 Task:  Click on Golf Select Pick Sheet First name Josephine Last name Rodriguez and  Email softage.1@softage.net Group 1 Xander Schauffele Group 2 Cameron Young Bonus Golfer Xander Schauffele Group 3 Tyrrell Hatton Group 4 Keegan Bradley #1 Golfer For The Week Sam Burns Tie-Breaker Score 0 Submit pick sheet
Action: Mouse moved to (528, 221)
Screenshot: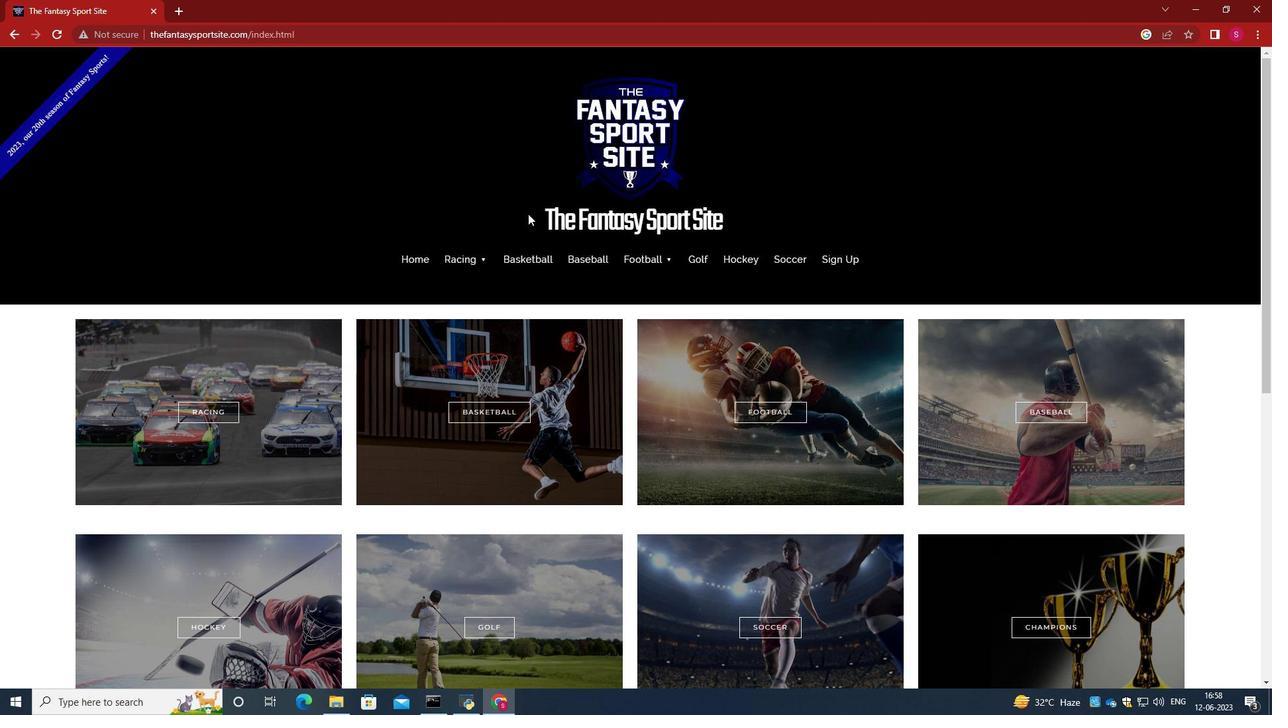
Action: Mouse scrolled (528, 220) with delta (0, 0)
Screenshot: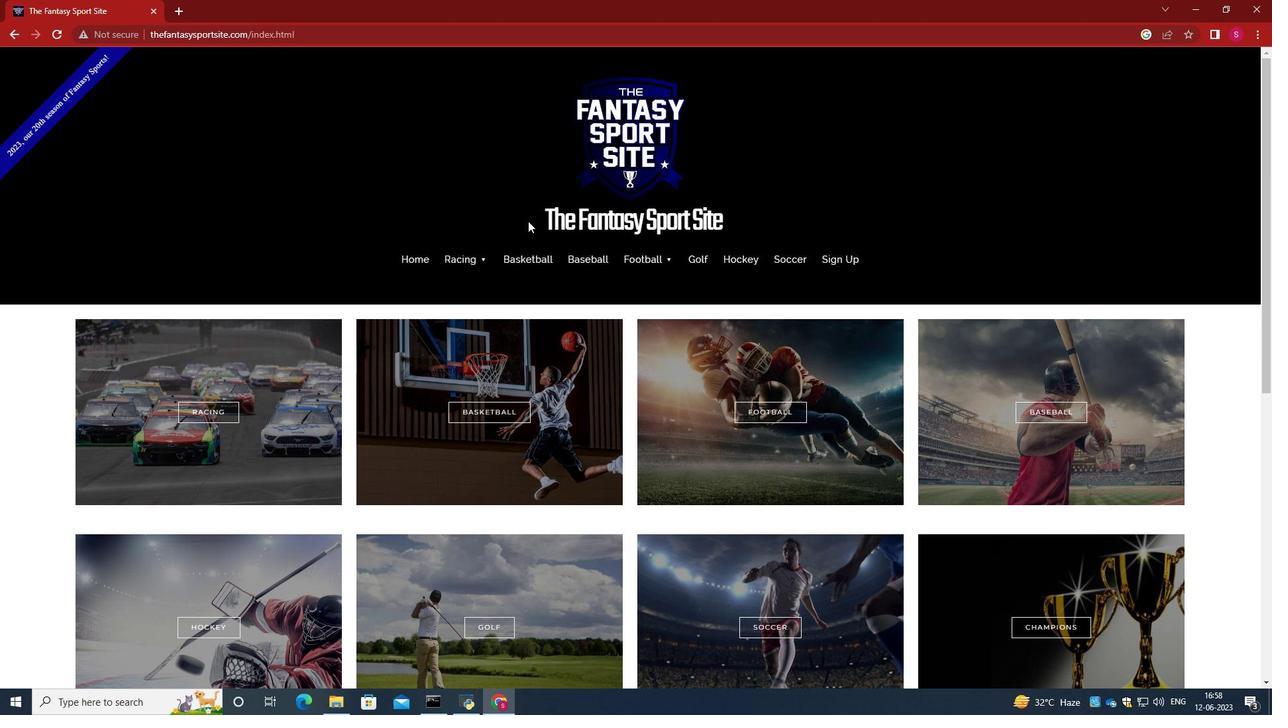 
Action: Mouse scrolled (528, 220) with delta (0, 0)
Screenshot: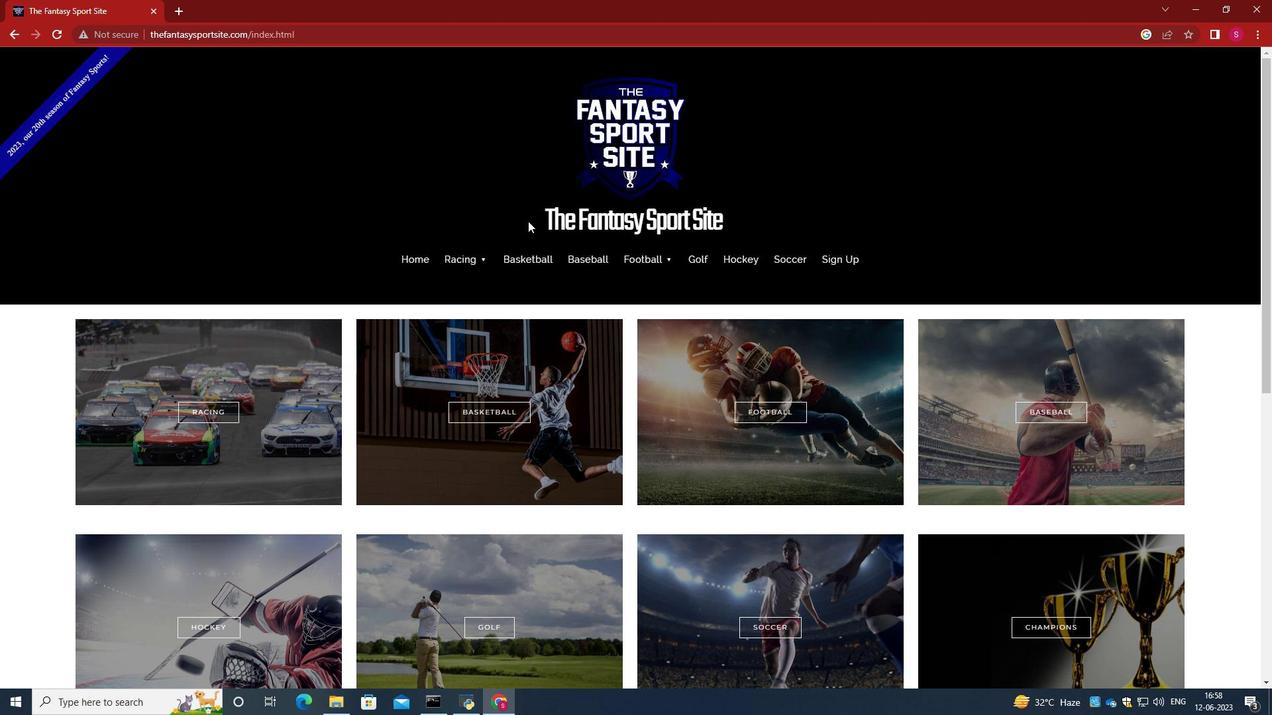 
Action: Mouse moved to (491, 499)
Screenshot: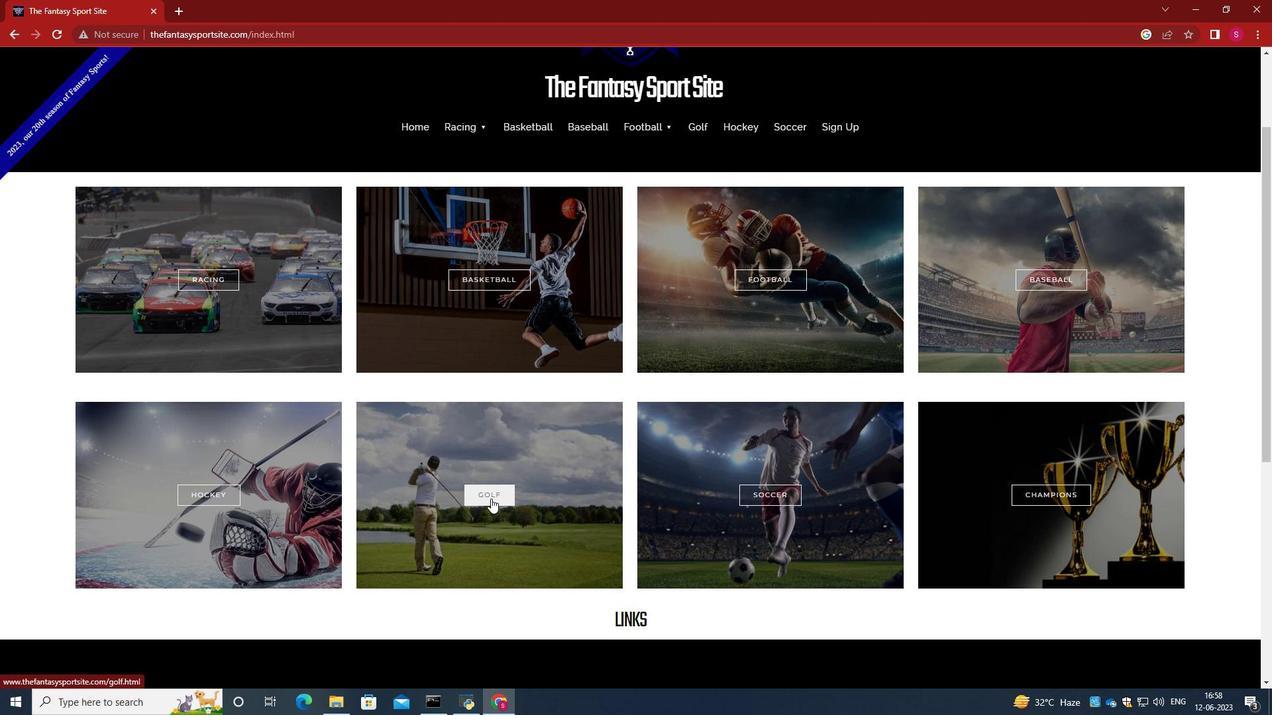 
Action: Mouse pressed left at (491, 499)
Screenshot: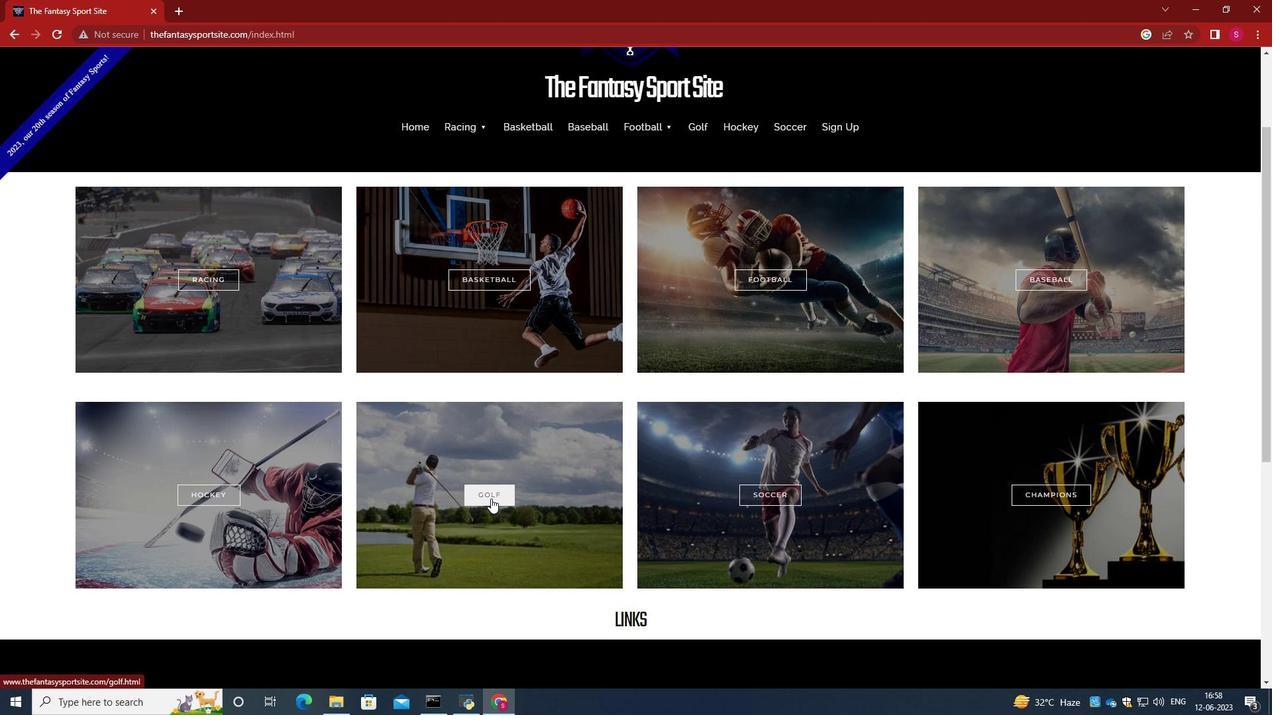 
Action: Mouse moved to (542, 430)
Screenshot: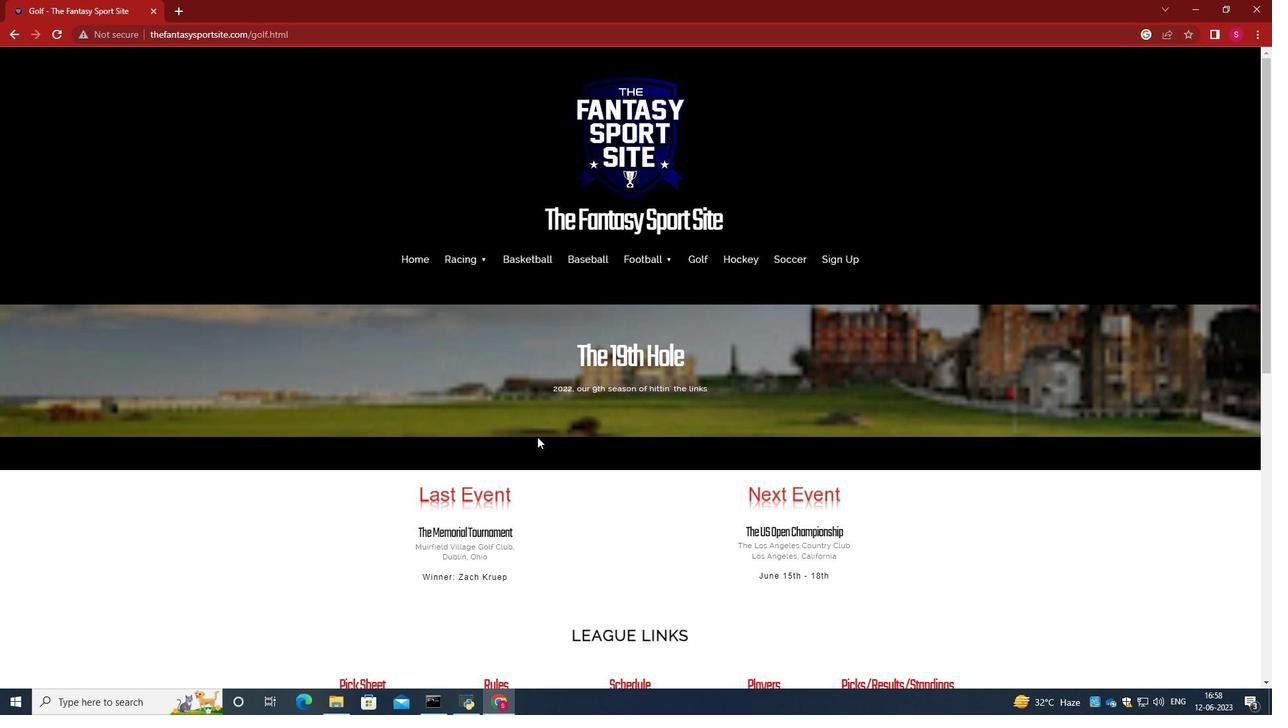 
Action: Mouse scrolled (542, 429) with delta (0, 0)
Screenshot: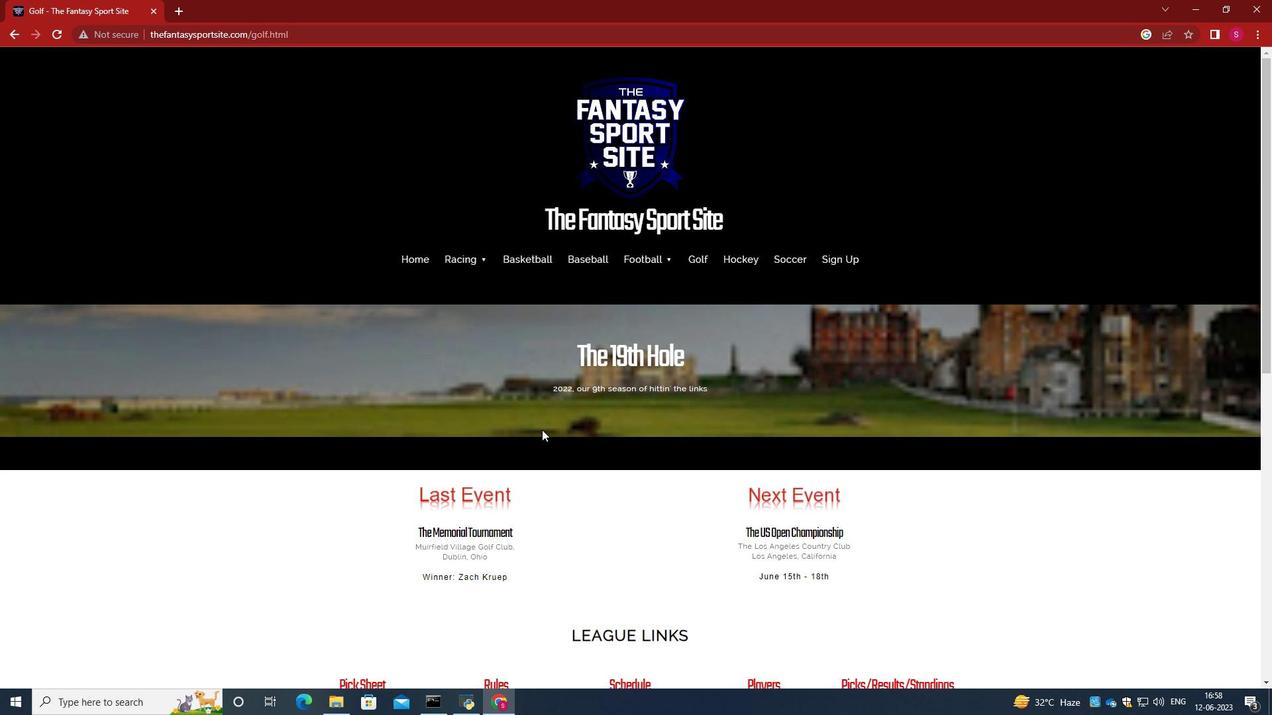 
Action: Mouse scrolled (542, 429) with delta (0, 0)
Screenshot: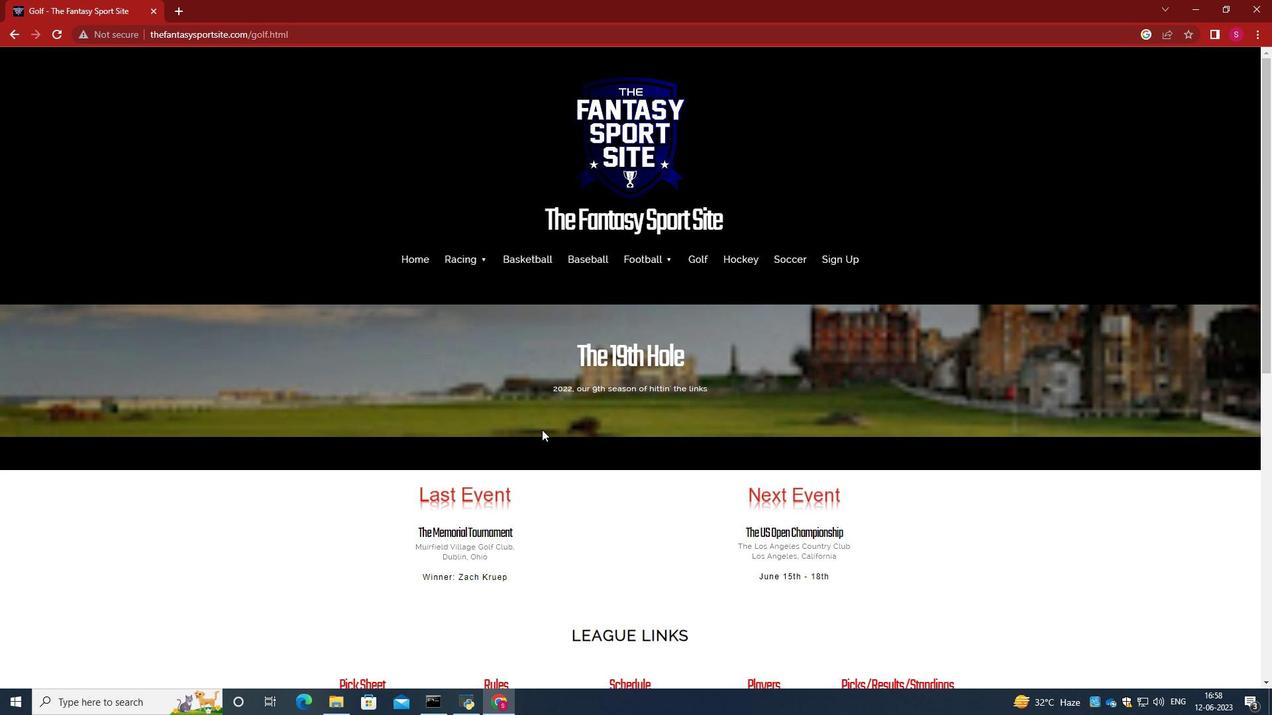 
Action: Mouse scrolled (542, 429) with delta (0, 0)
Screenshot: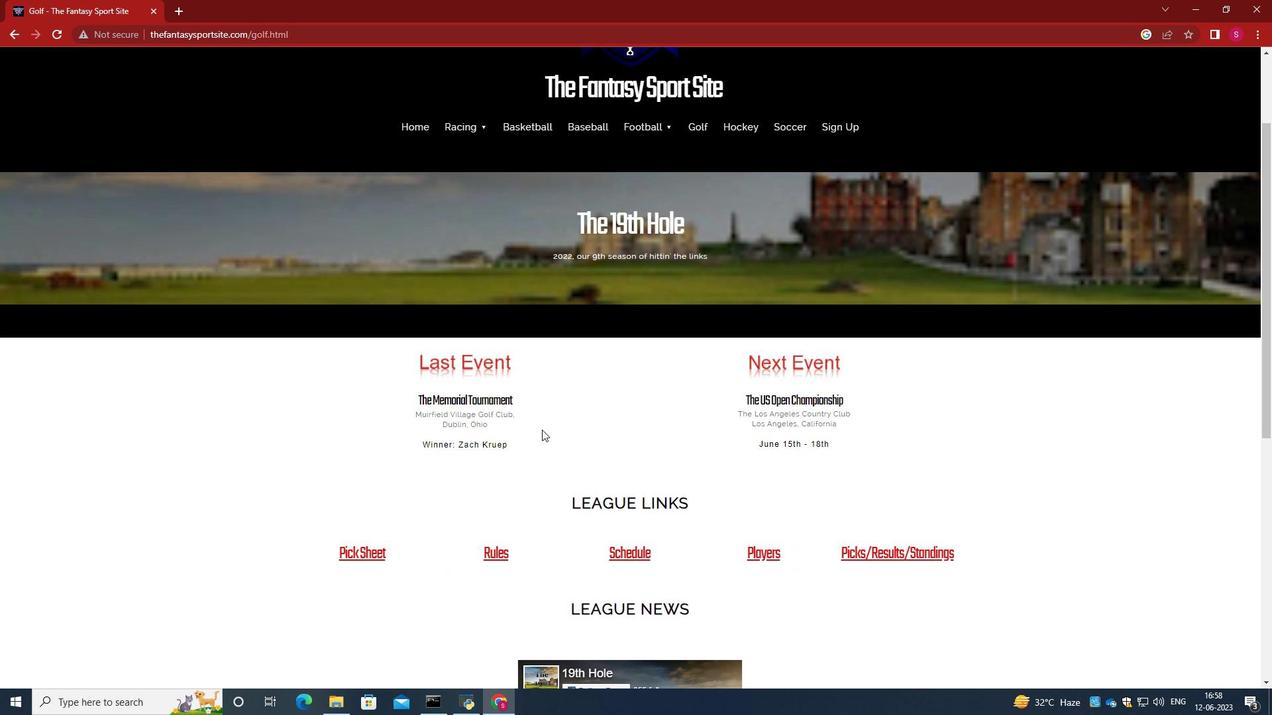 
Action: Mouse scrolled (542, 429) with delta (0, 0)
Screenshot: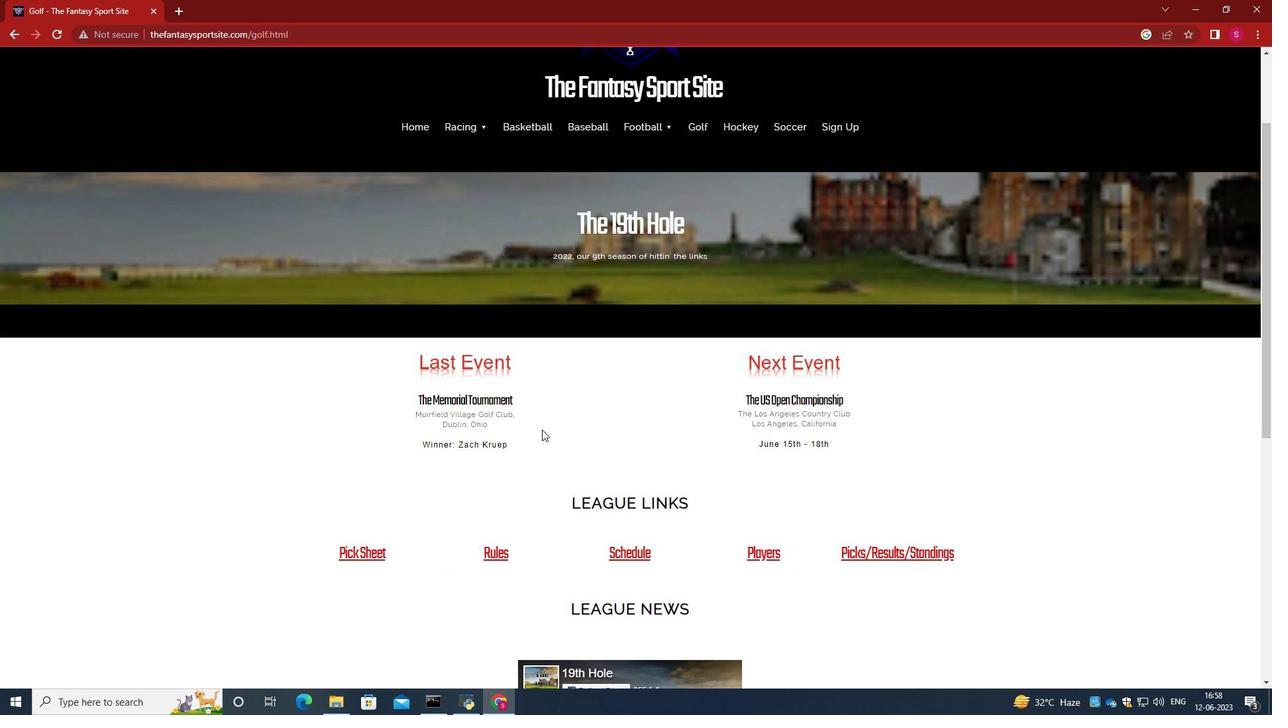 
Action: Mouse moved to (375, 425)
Screenshot: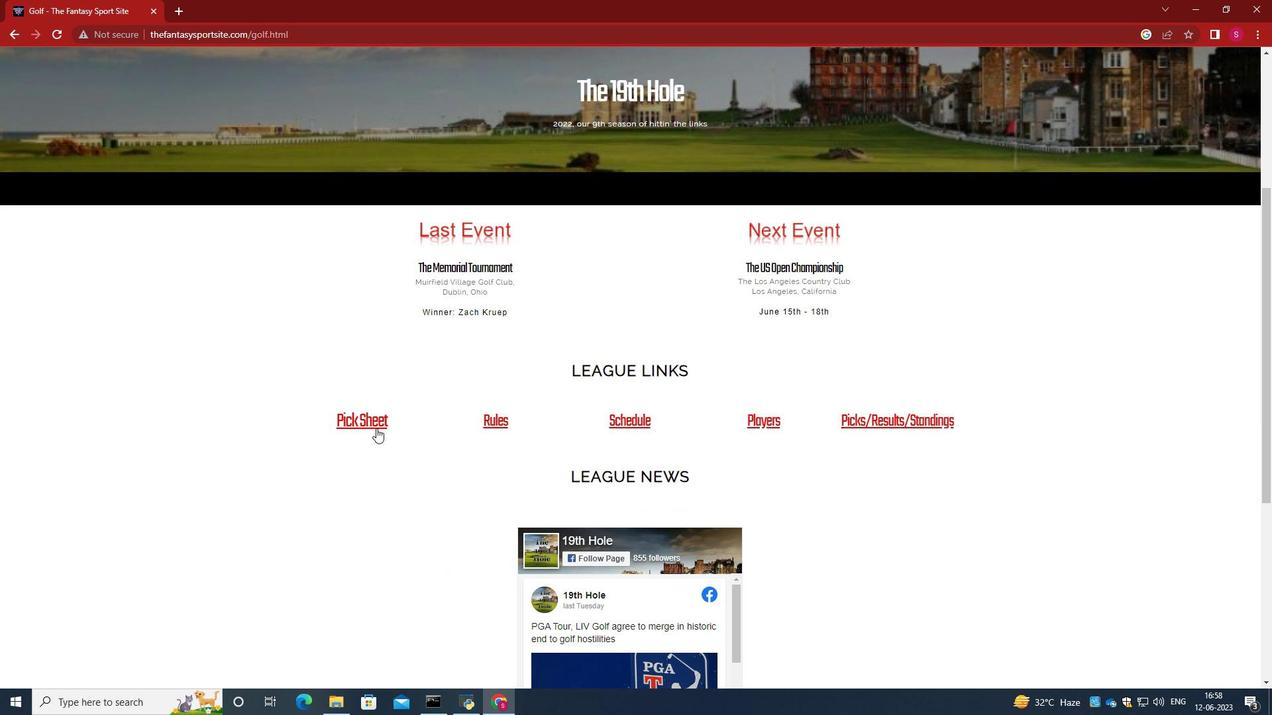 
Action: Mouse pressed left at (375, 425)
Screenshot: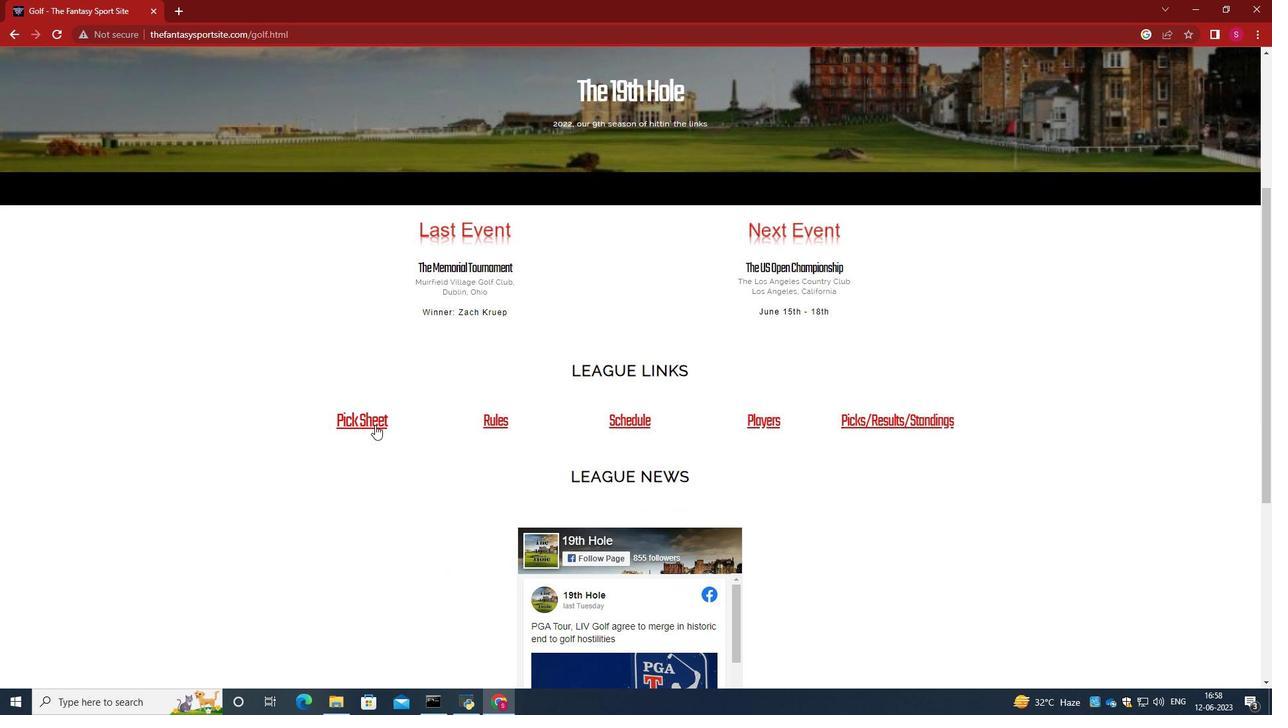 
Action: Mouse moved to (648, 339)
Screenshot: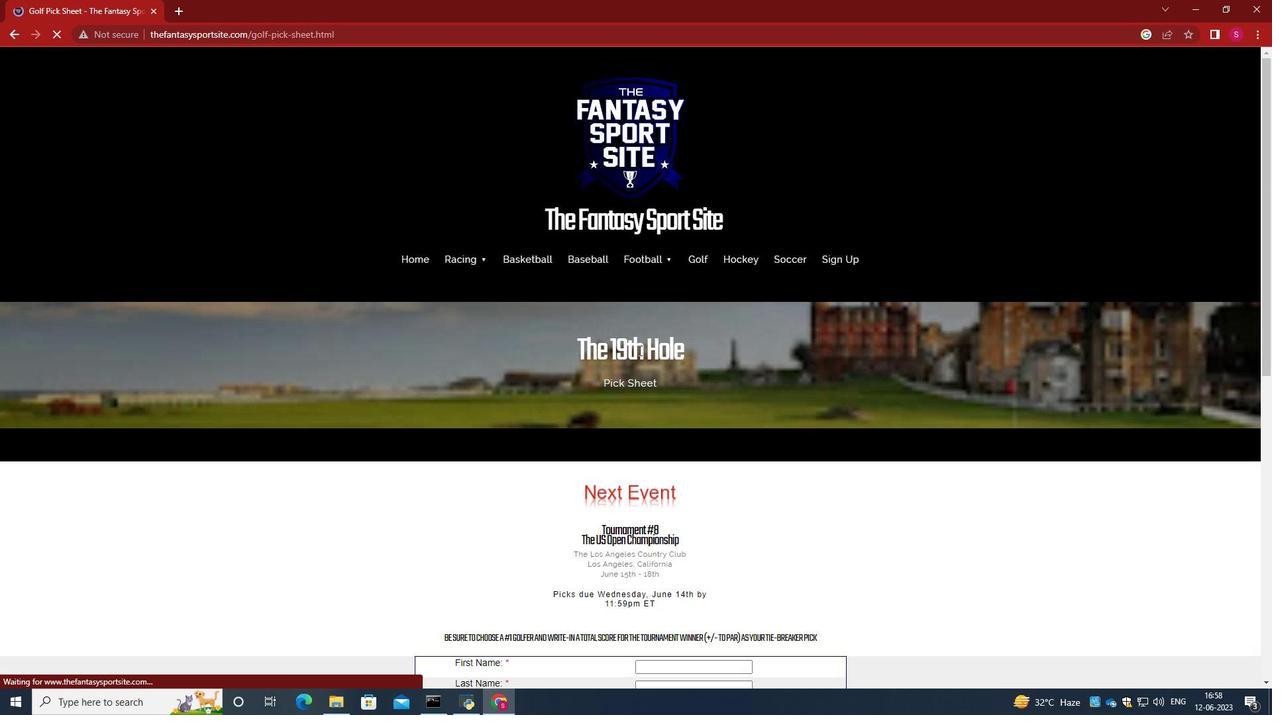 
Action: Mouse scrolled (648, 338) with delta (0, 0)
Screenshot: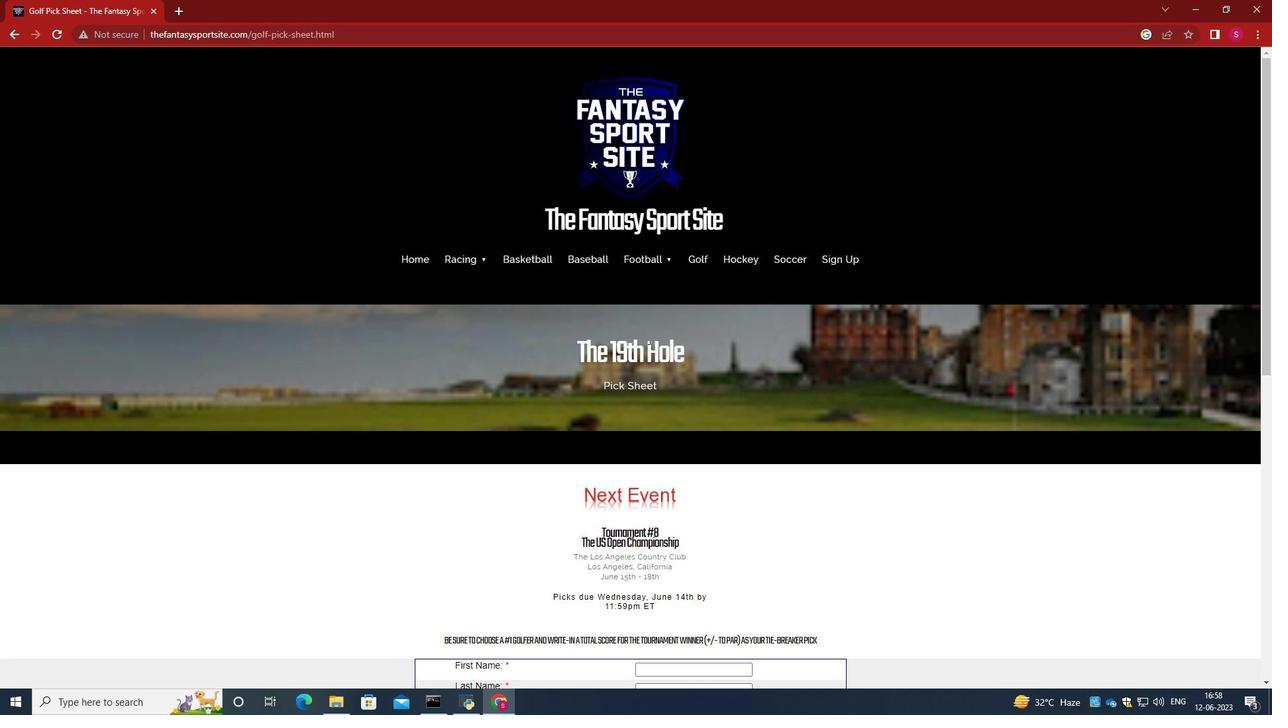 
Action: Mouse scrolled (648, 338) with delta (0, 0)
Screenshot: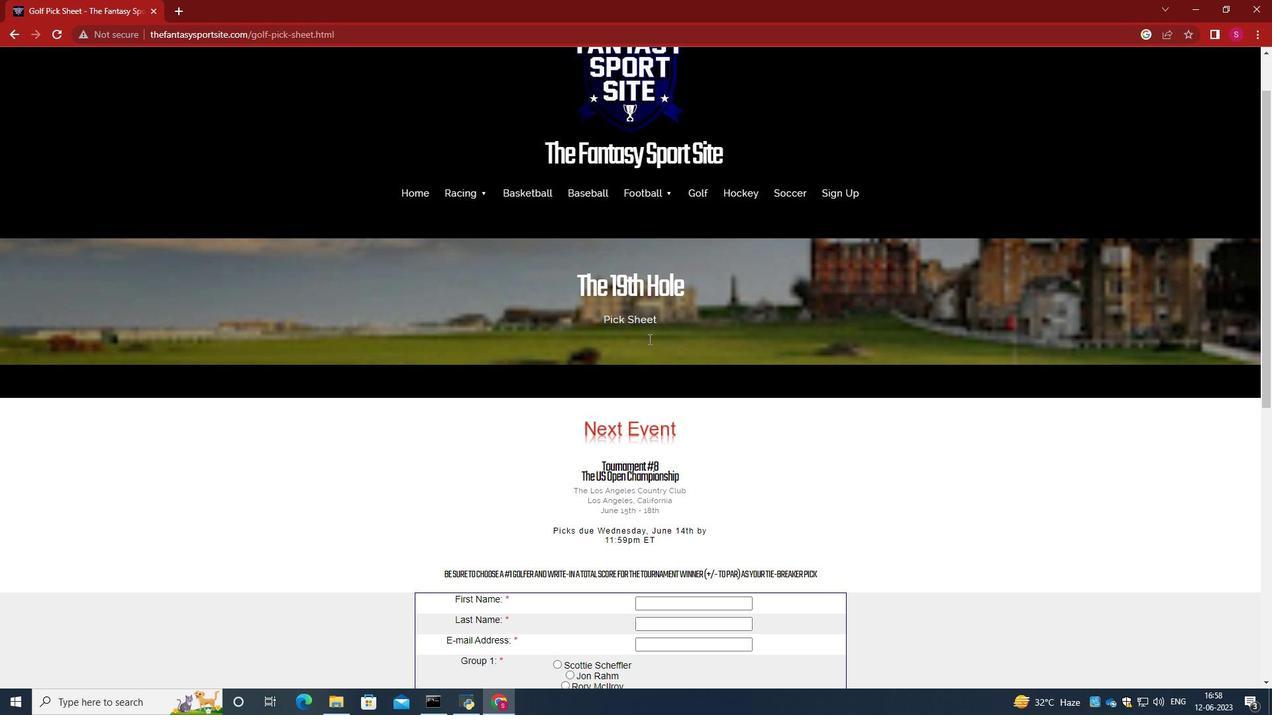
Action: Mouse scrolled (648, 338) with delta (0, 0)
Screenshot: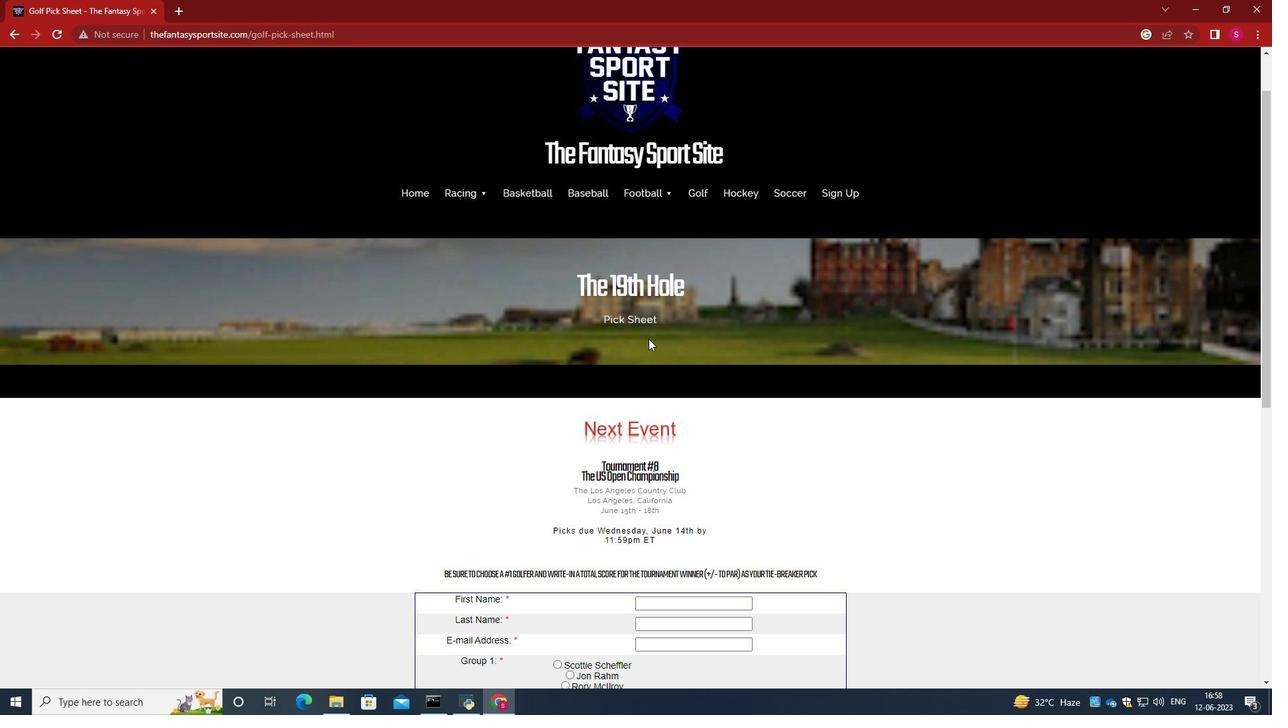 
Action: Mouse scrolled (648, 338) with delta (0, 0)
Screenshot: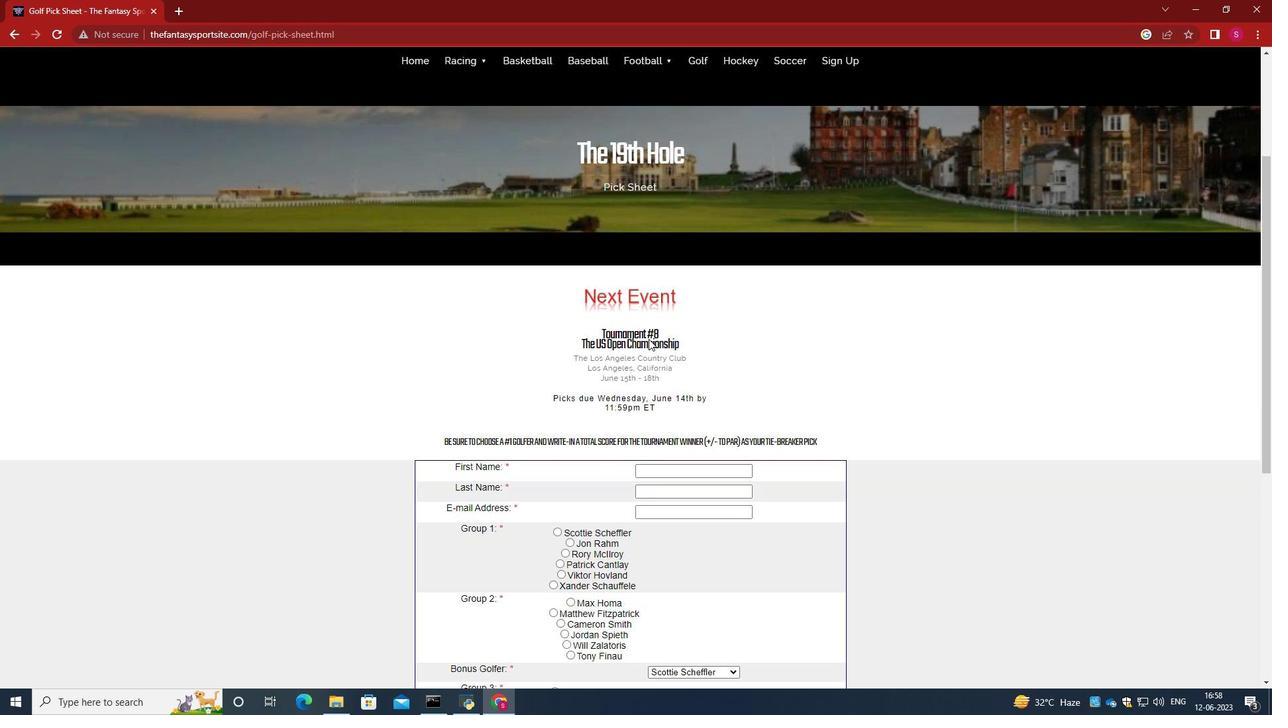 
Action: Mouse scrolled (650, 338) with delta (0, 0)
Screenshot: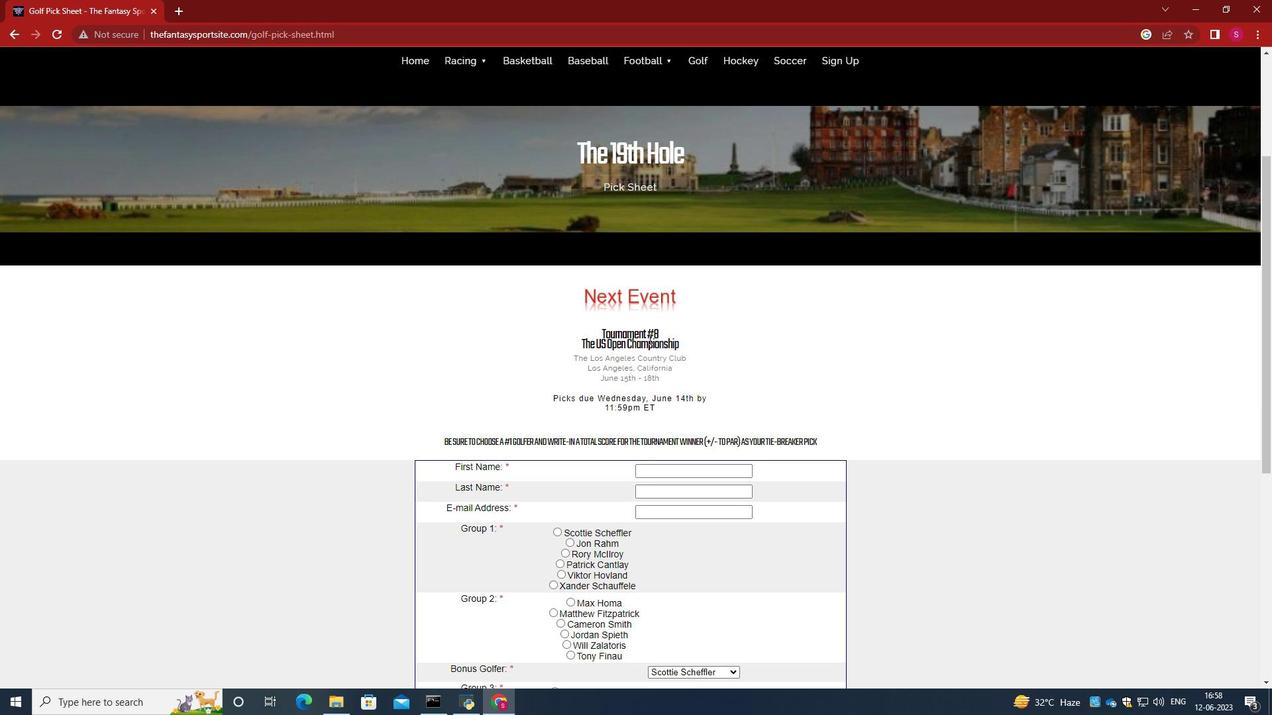 
Action: Mouse scrolled (650, 338) with delta (0, 0)
Screenshot: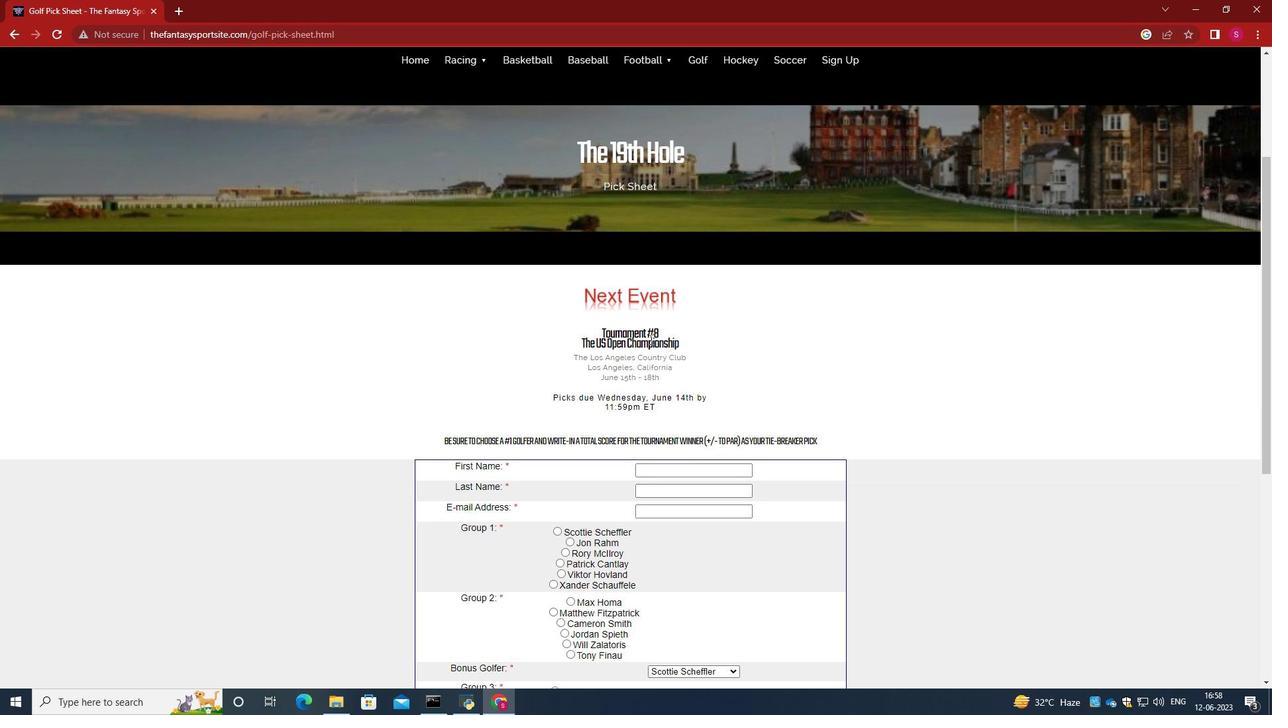 
Action: Mouse scrolled (650, 338) with delta (0, 0)
Screenshot: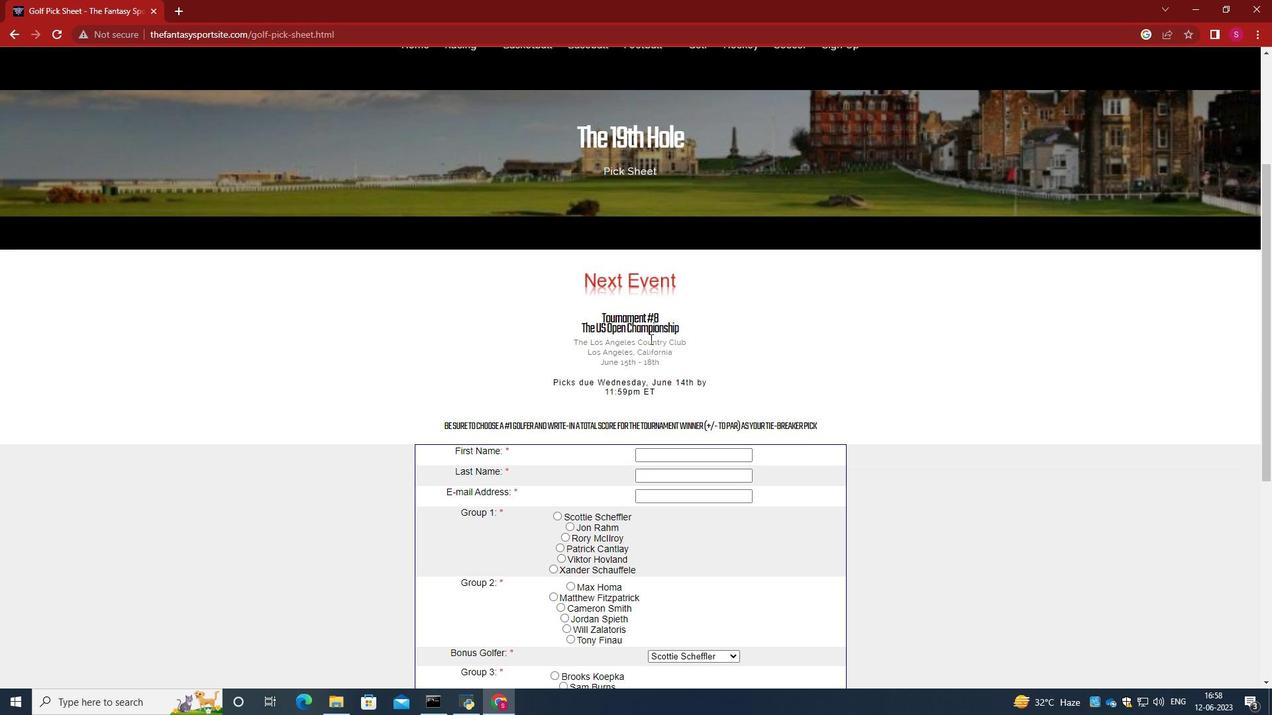 
Action: Mouse moved to (759, 301)
Screenshot: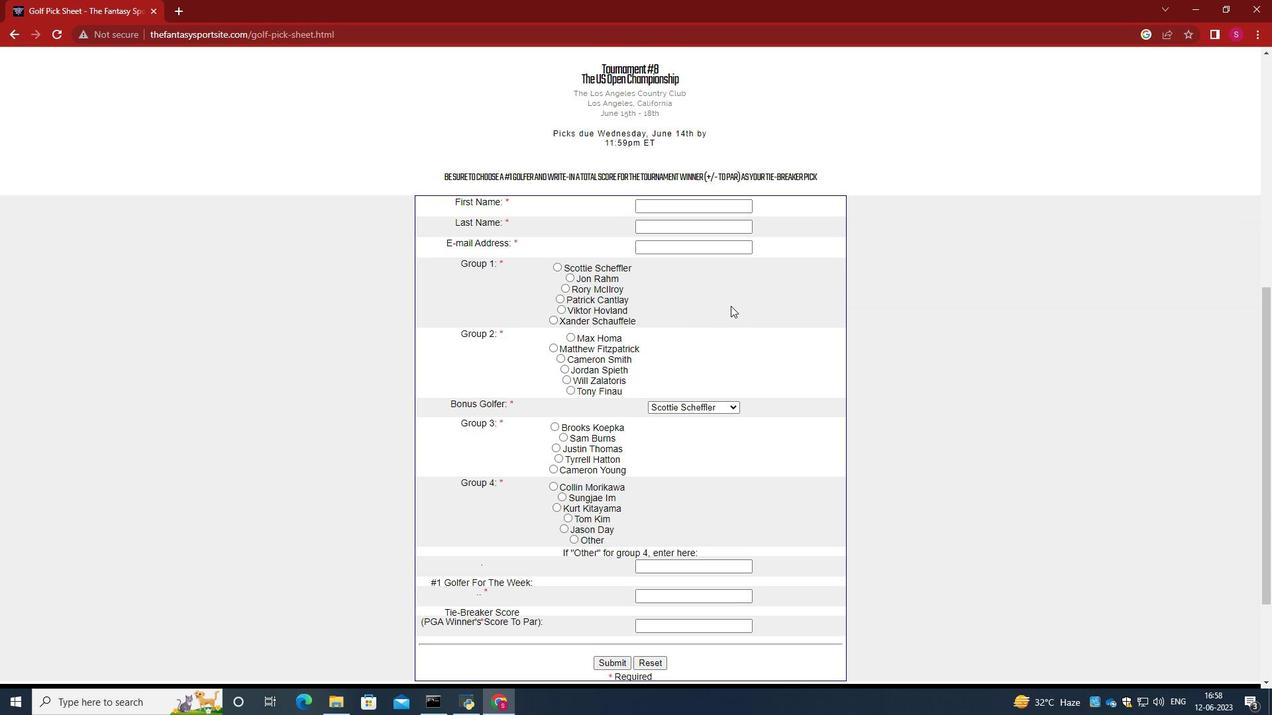 
Action: Mouse scrolled (759, 300) with delta (0, 0)
Screenshot: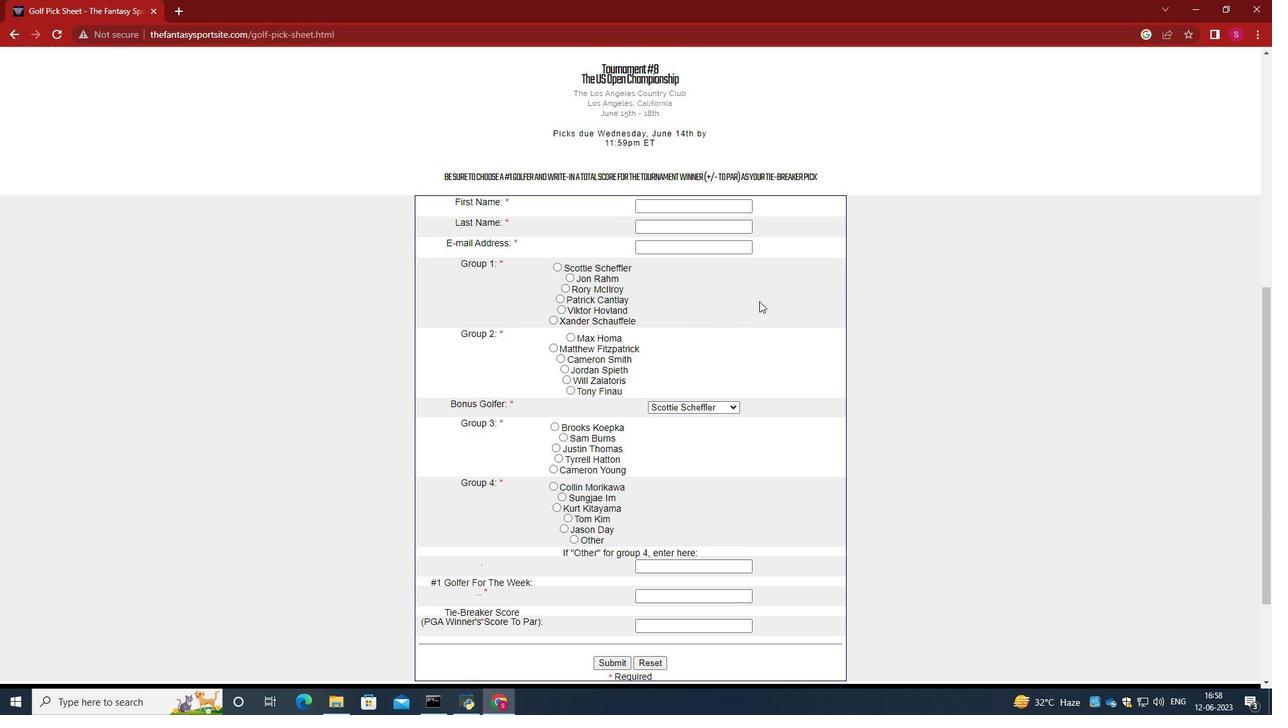 
Action: Mouse scrolled (759, 300) with delta (0, 0)
Screenshot: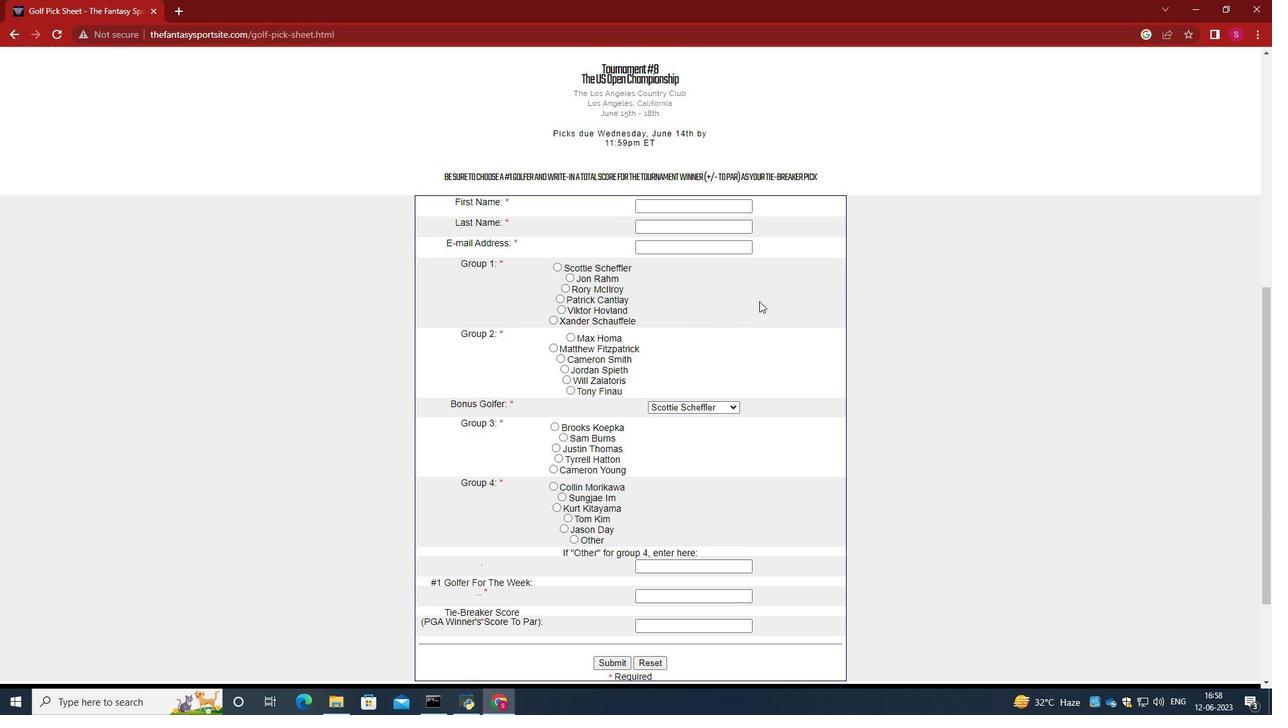 
Action: Mouse moved to (757, 235)
Screenshot: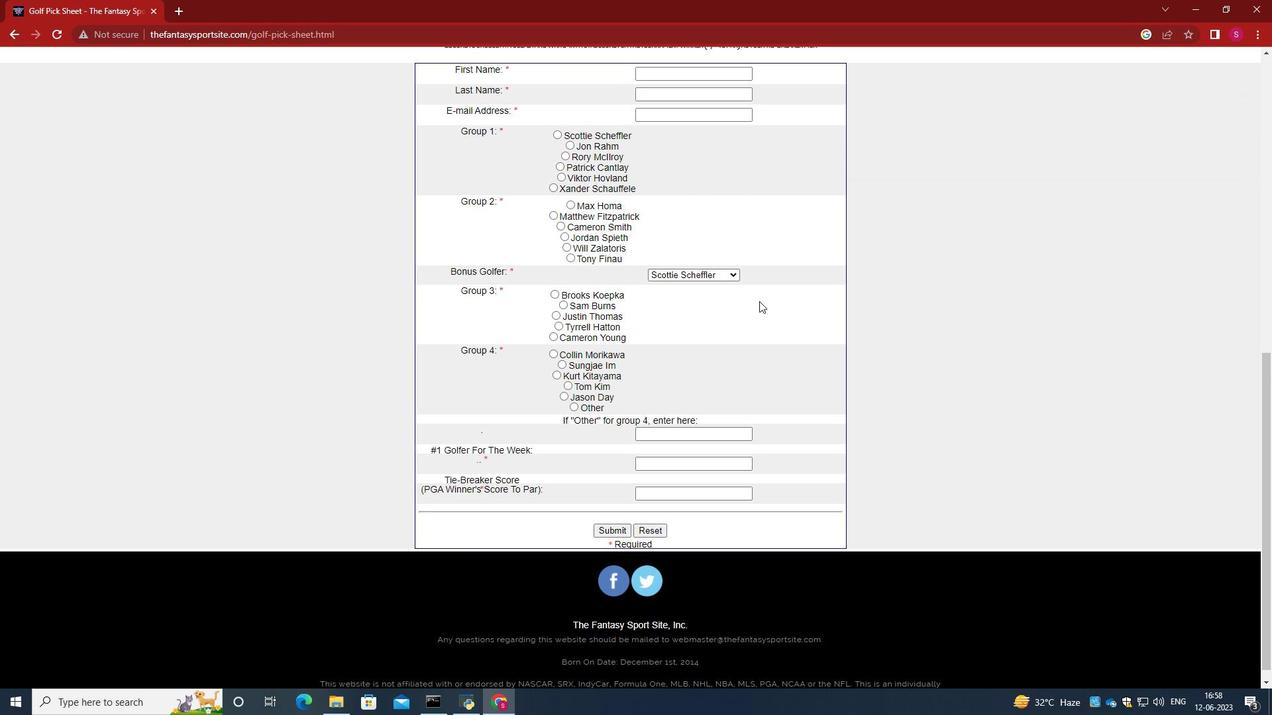 
Action: Mouse scrolled (757, 235) with delta (0, 0)
Screenshot: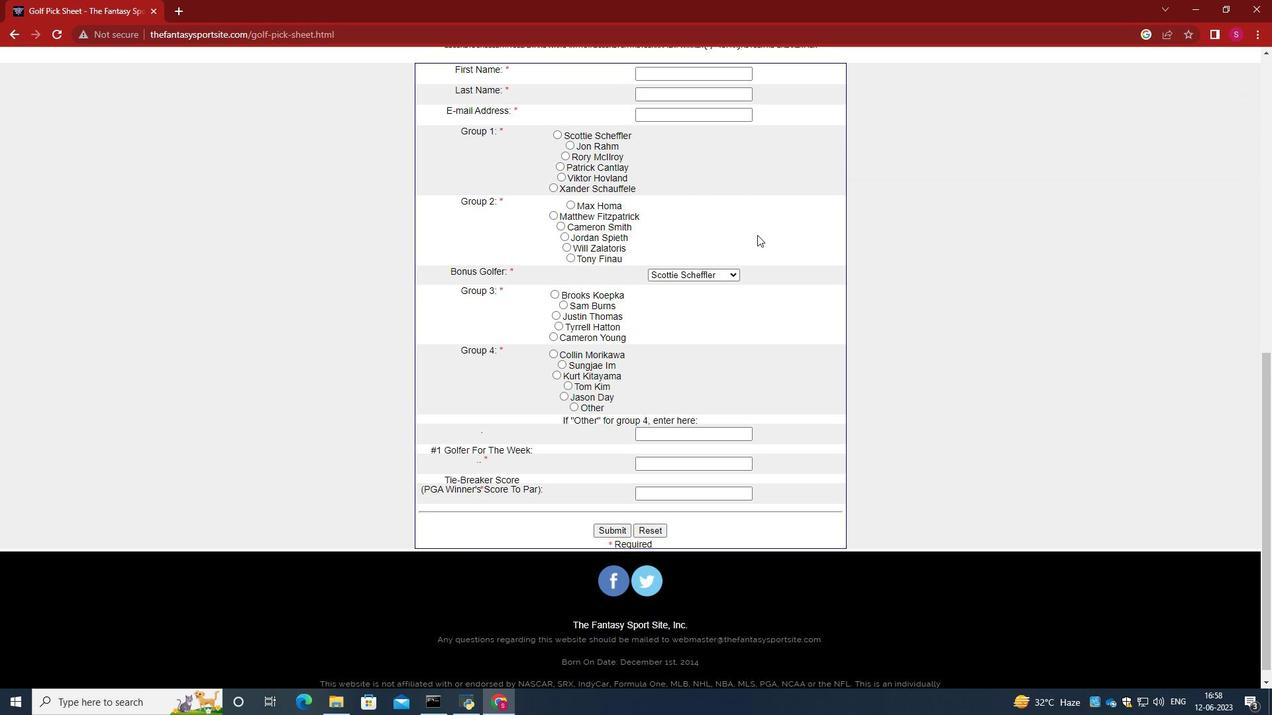 
Action: Mouse moved to (693, 140)
Screenshot: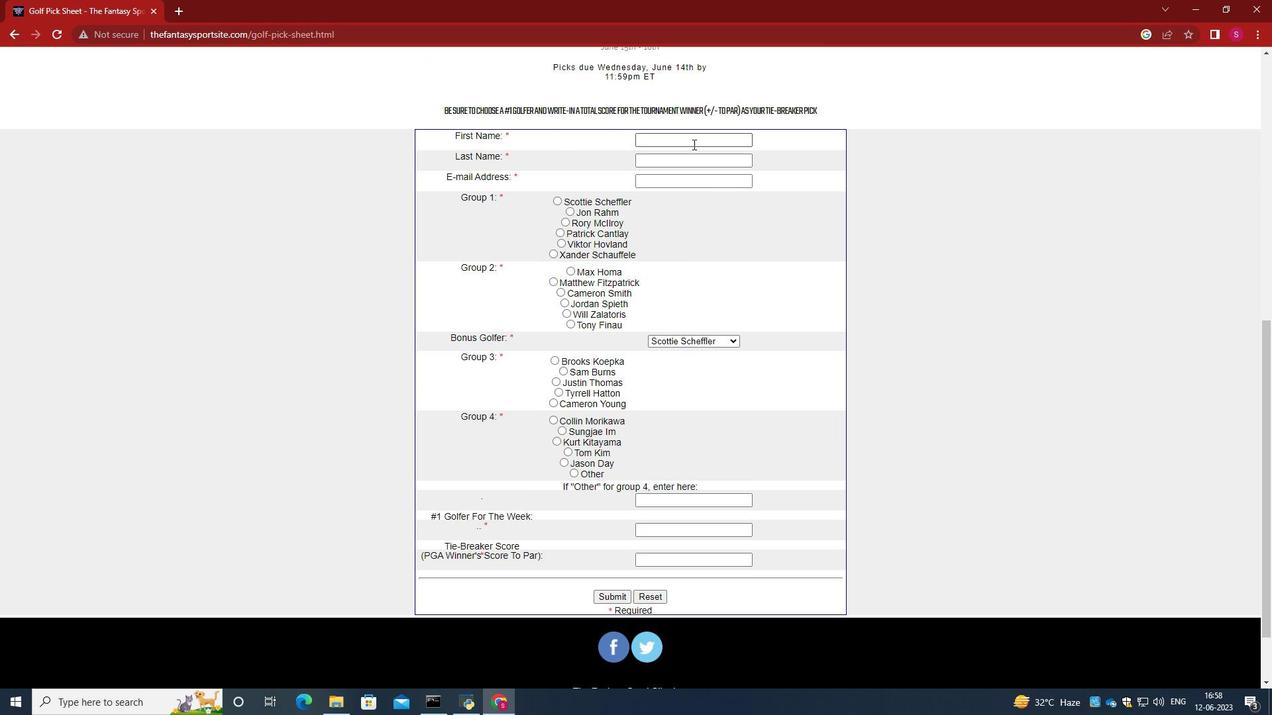 
Action: Mouse pressed left at (693, 140)
Screenshot: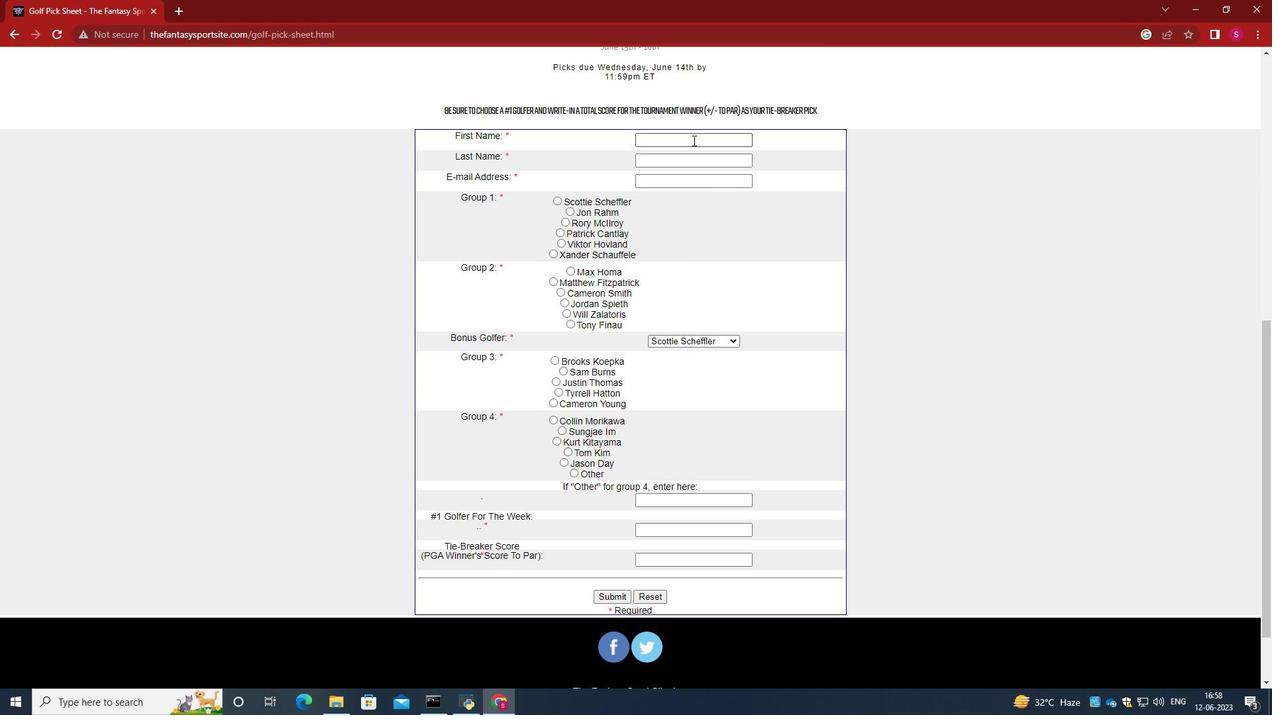 
Action: Key pressed <Key.caps_lock>J<Key.backspace>J<Key.caps_lock>osephine<Key.space><Key.tab><Key.caps_lock>R<Key.caps_lock>odriguez<Key.tab>softage.1<Key.shift>@softage.net
Screenshot: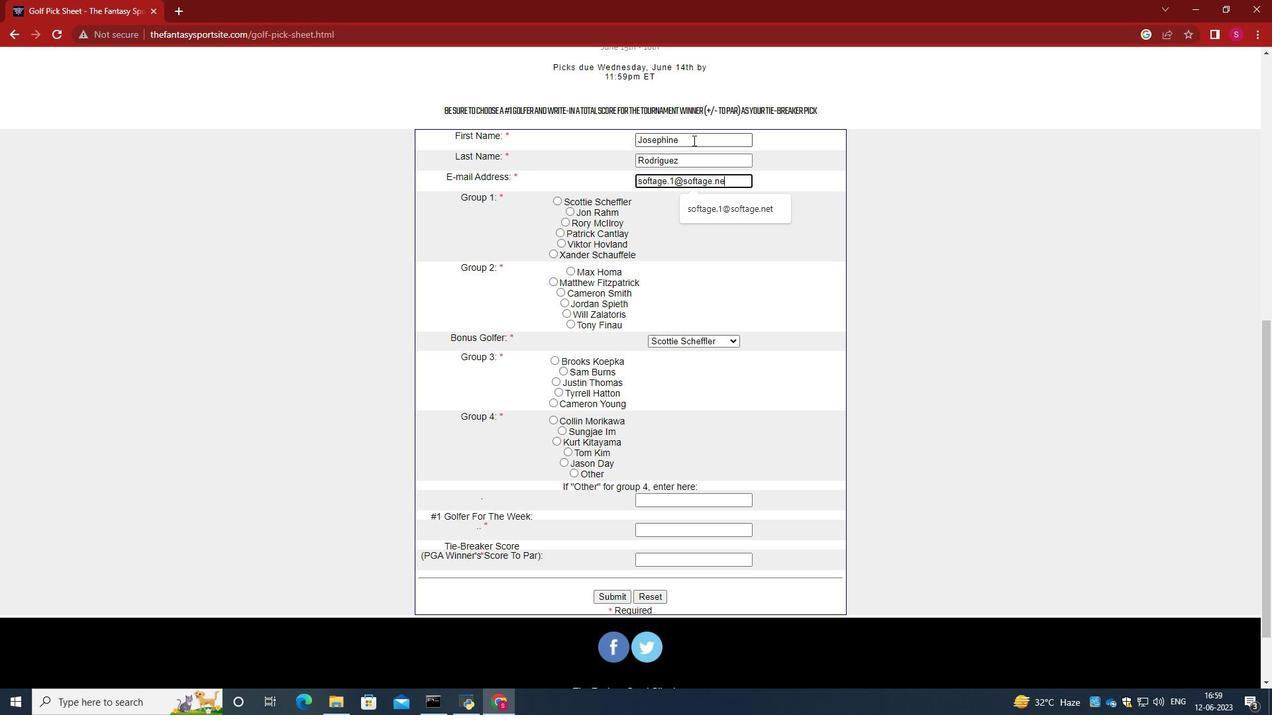 
Action: Mouse moved to (582, 201)
Screenshot: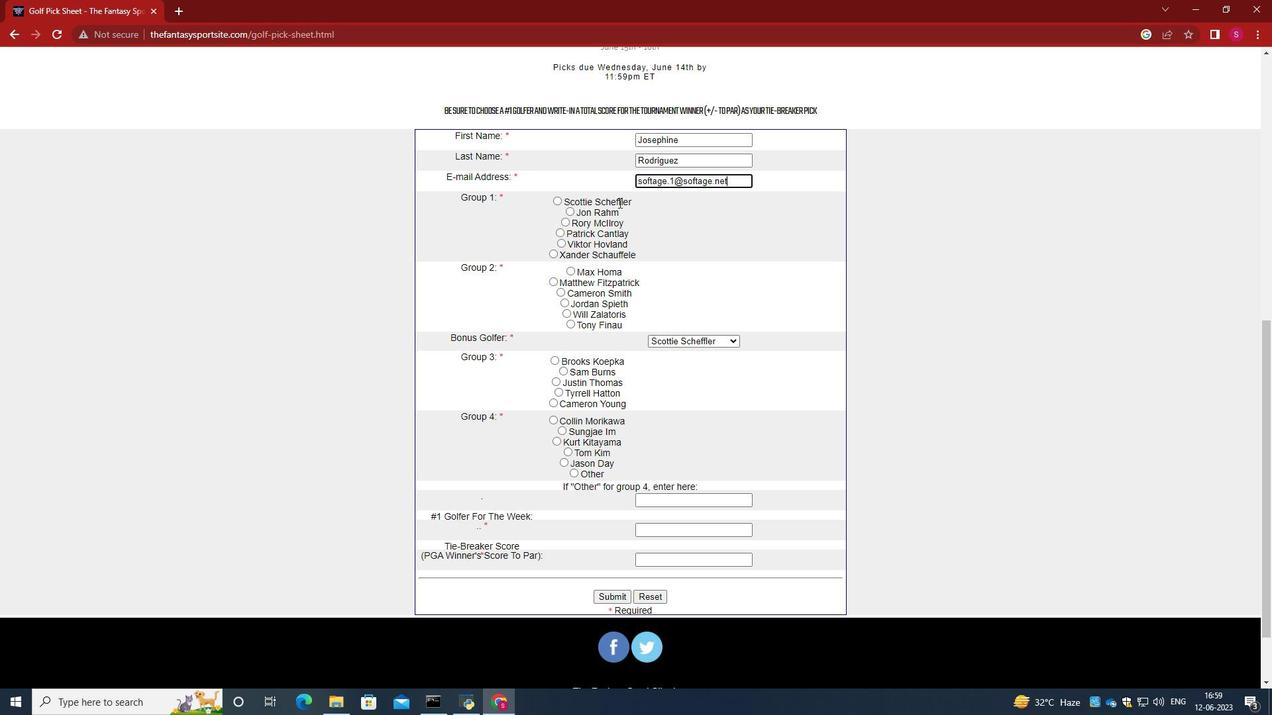 
Action: Mouse pressed left at (582, 201)
Screenshot: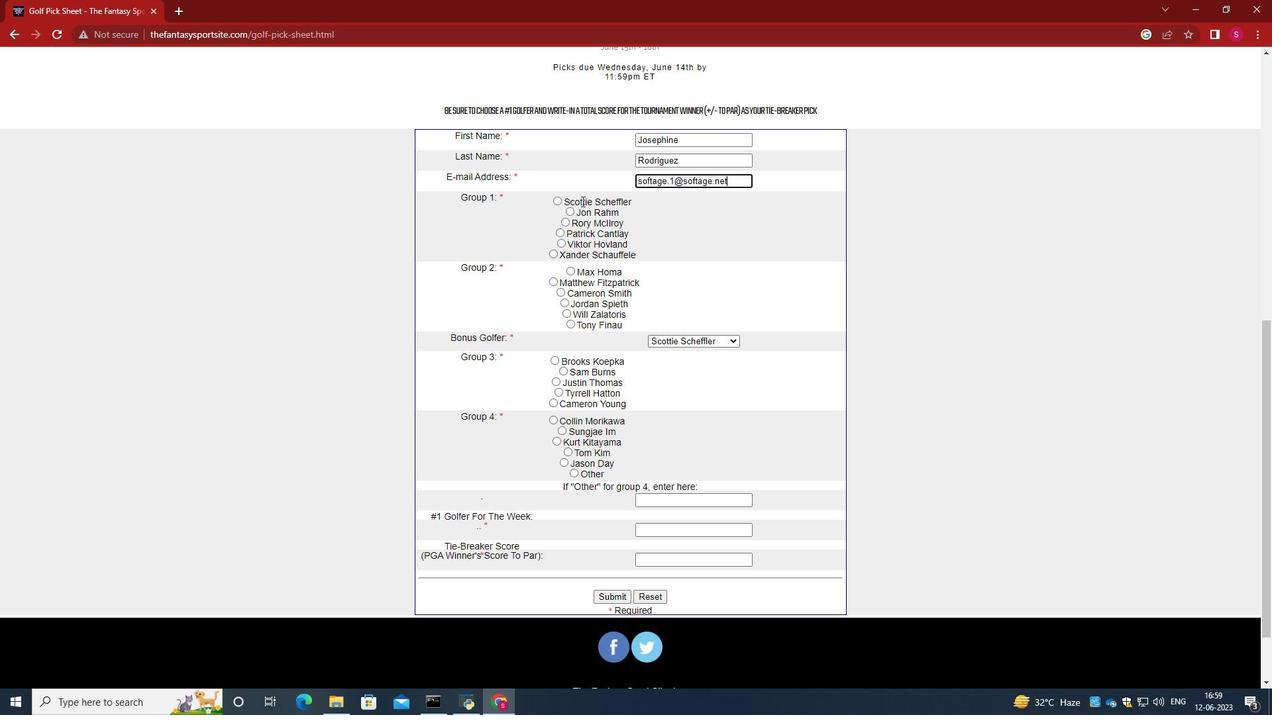 
Action: Mouse moved to (550, 255)
Screenshot: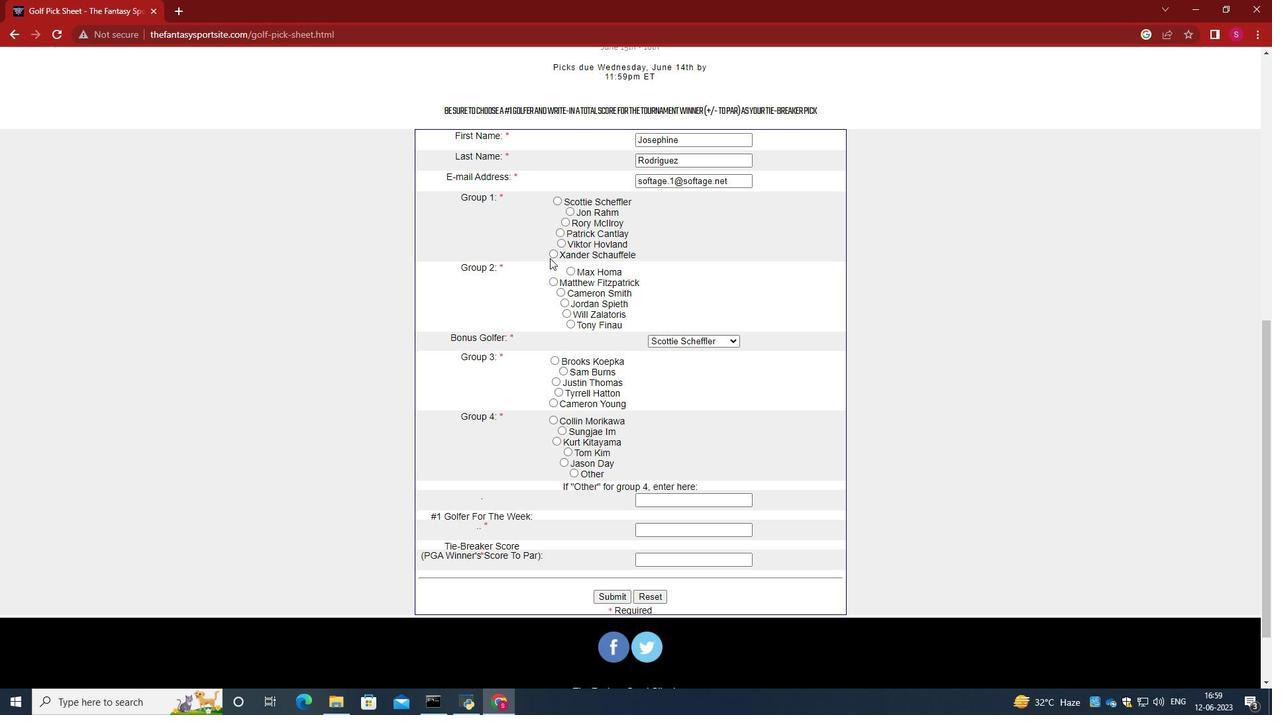 
Action: Mouse pressed left at (550, 255)
Screenshot: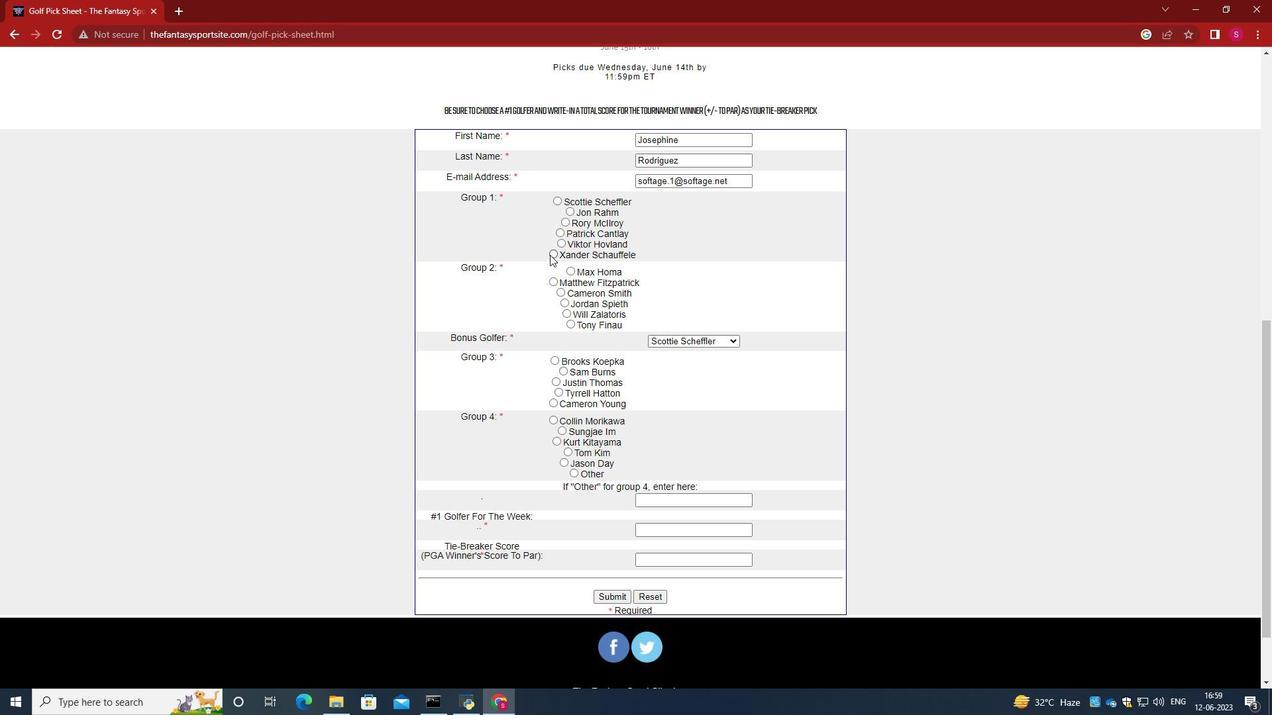 
Action: Mouse moved to (737, 272)
Screenshot: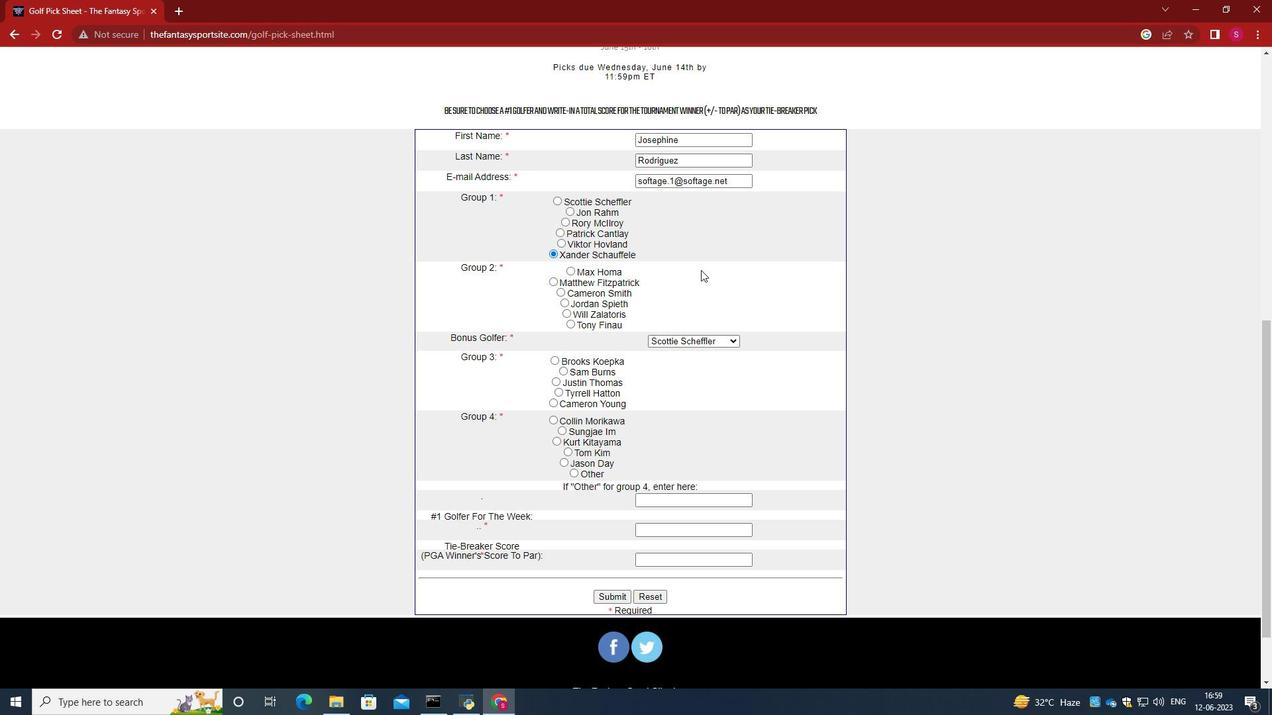 
Action: Mouse scrolled (737, 271) with delta (0, 0)
Screenshot: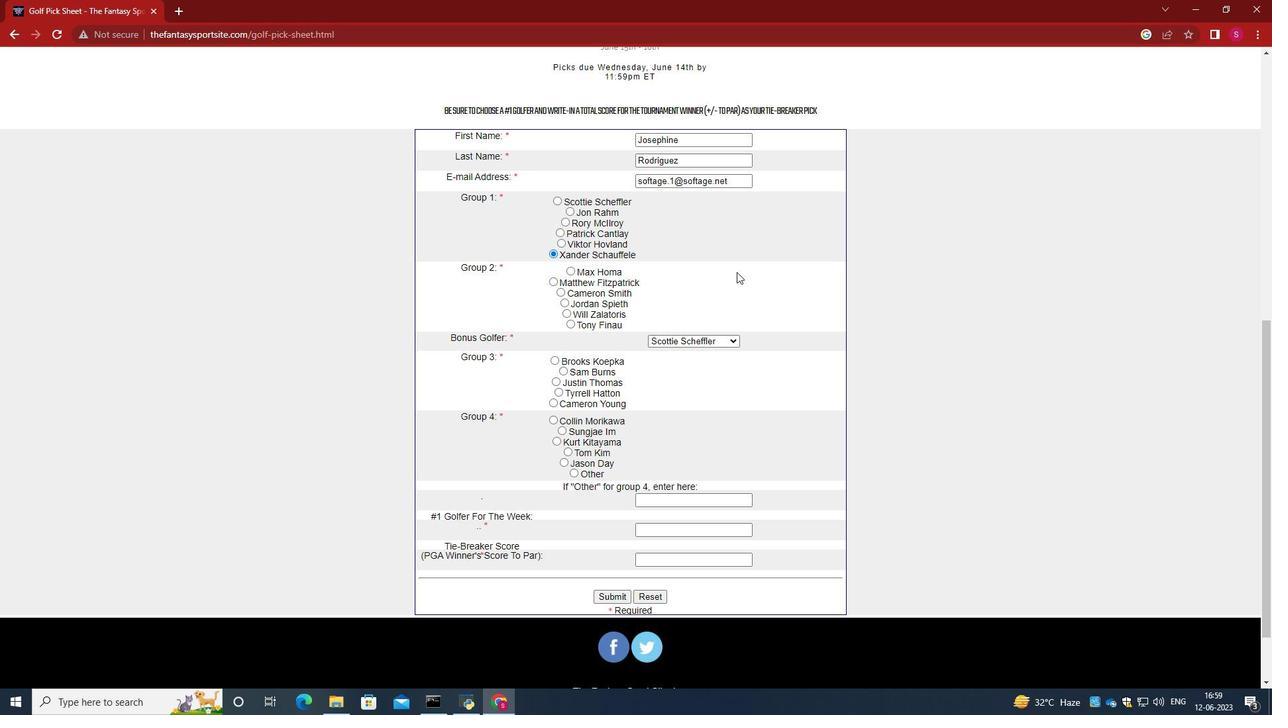 
Action: Mouse moved to (564, 228)
Screenshot: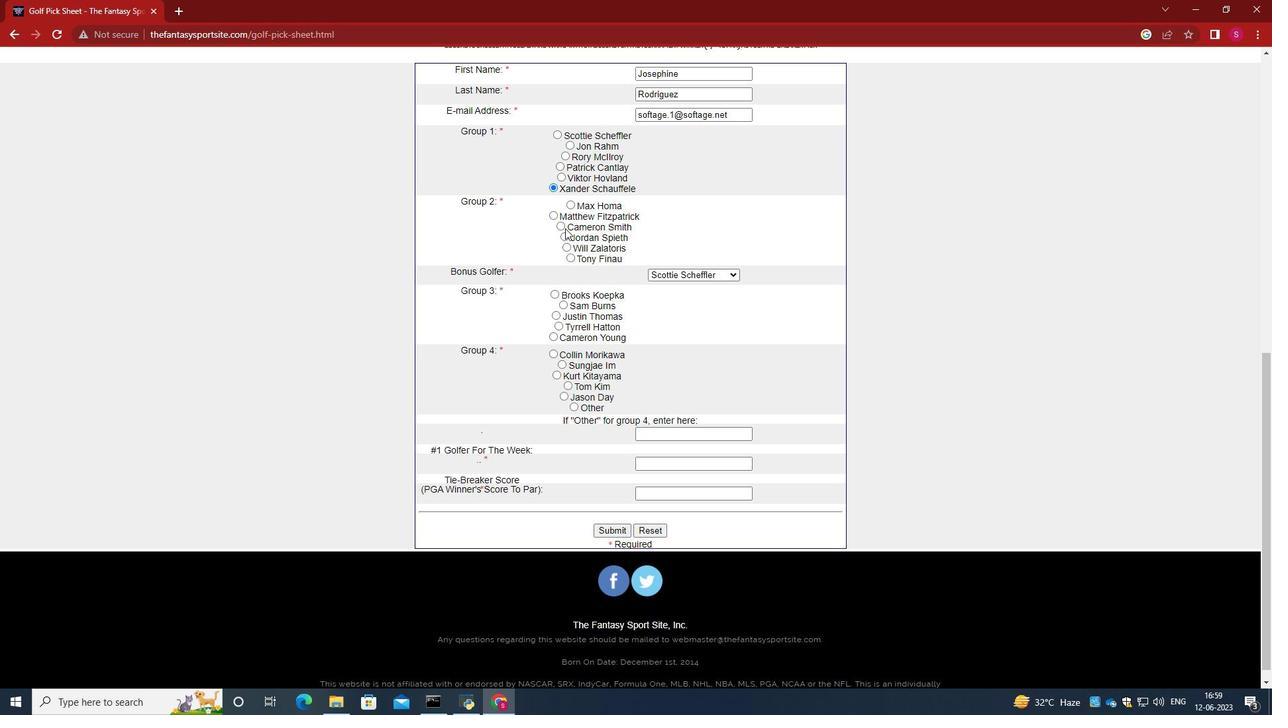 
Action: Mouse pressed left at (564, 228)
Screenshot: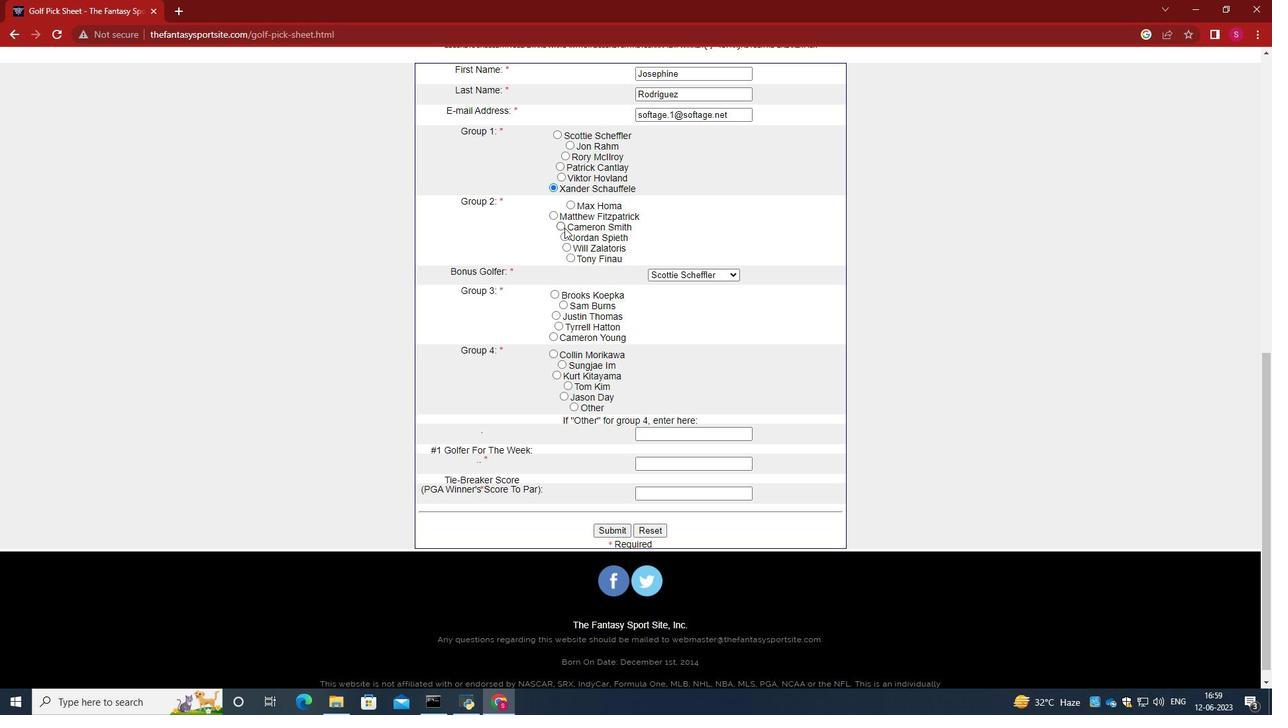 
Action: Mouse moved to (696, 273)
Screenshot: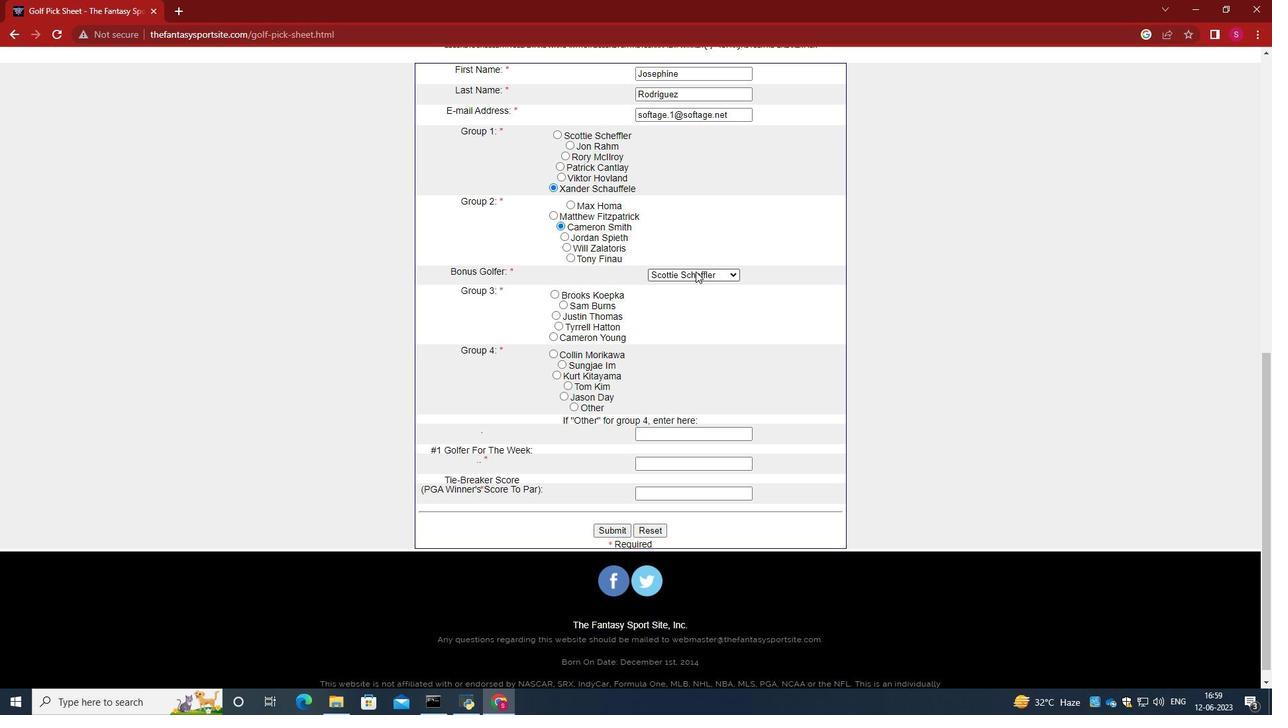 
Action: Mouse pressed left at (696, 273)
Screenshot: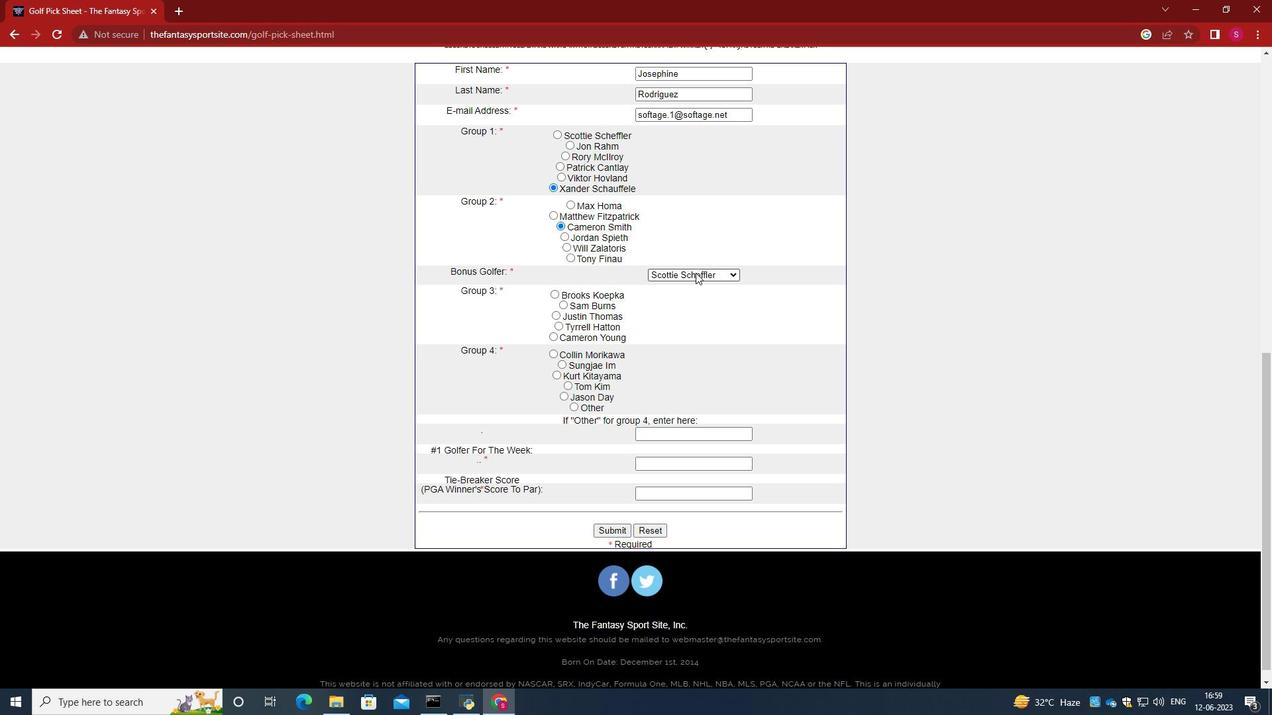 
Action: Mouse moved to (693, 285)
Screenshot: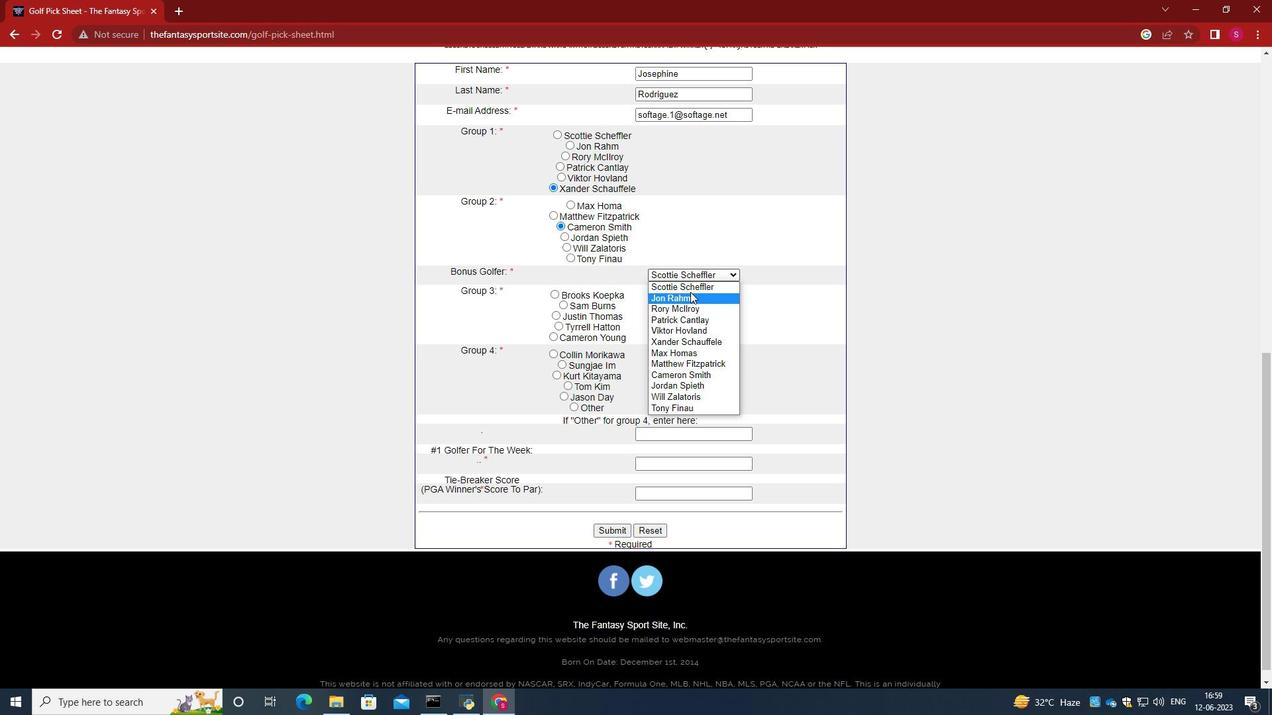 
Action: Mouse pressed left at (693, 285)
Screenshot: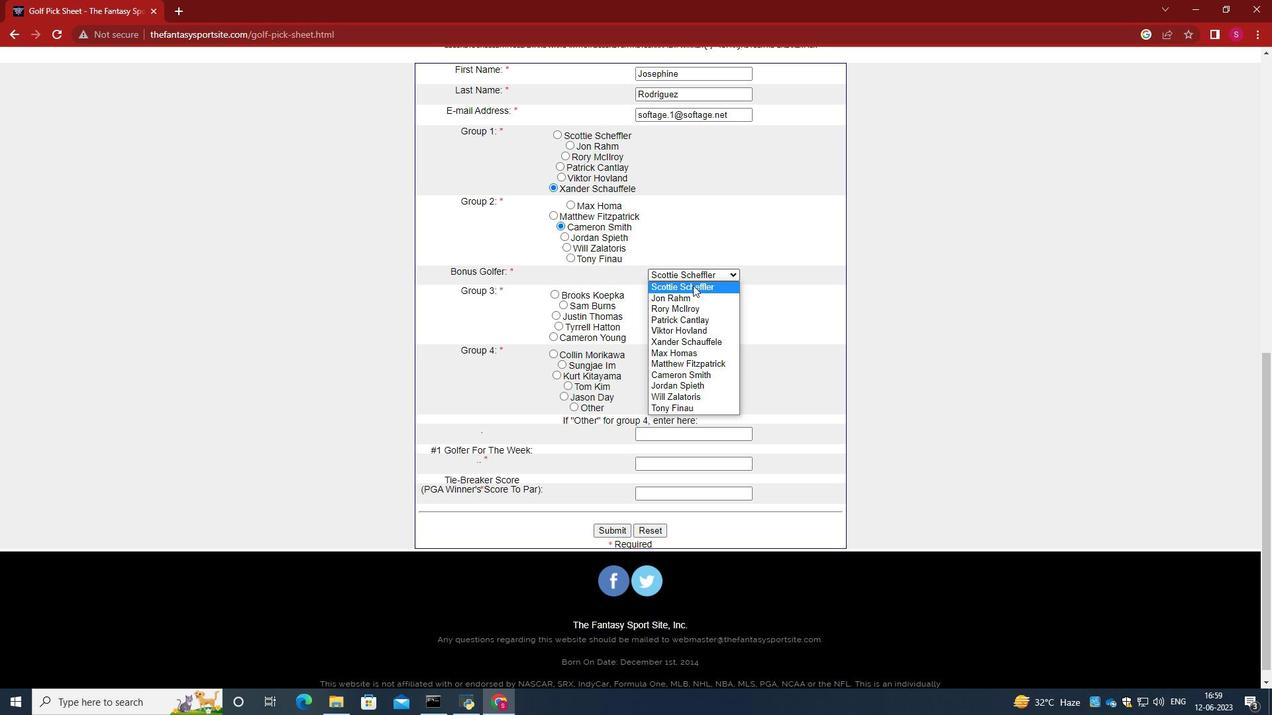 
Action: Mouse moved to (560, 321)
Screenshot: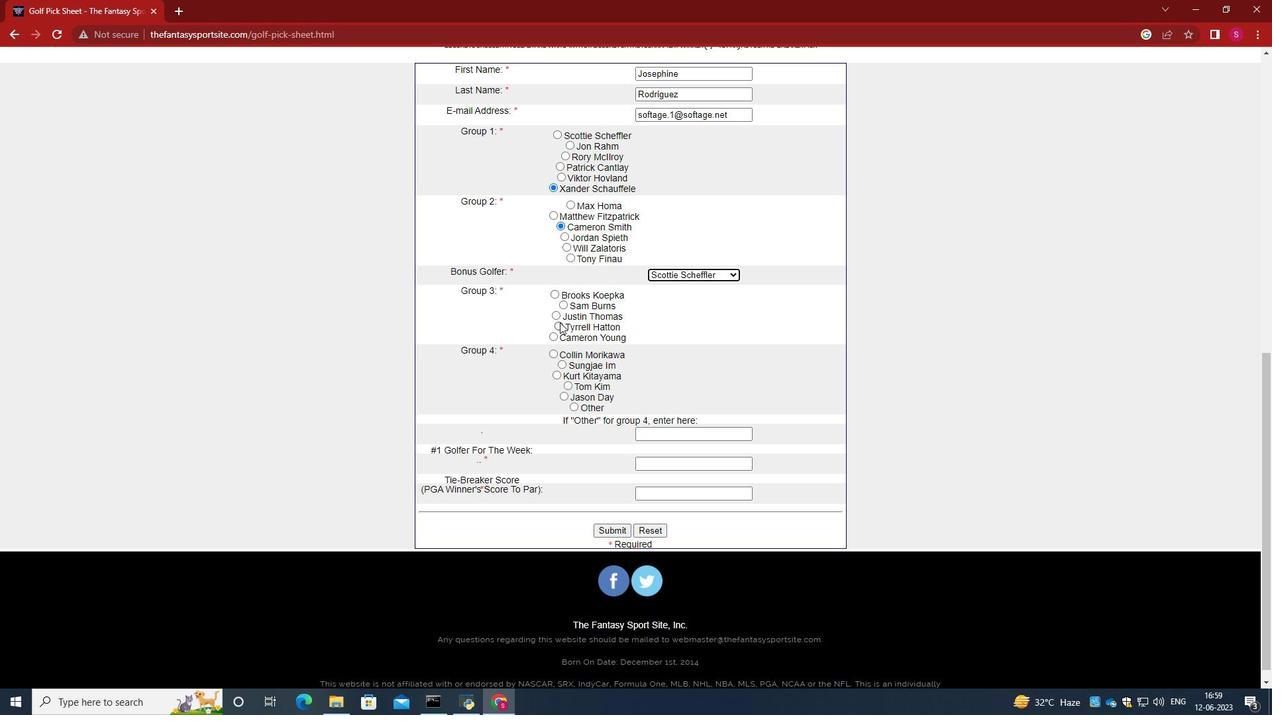 
Action: Mouse pressed left at (560, 321)
Screenshot: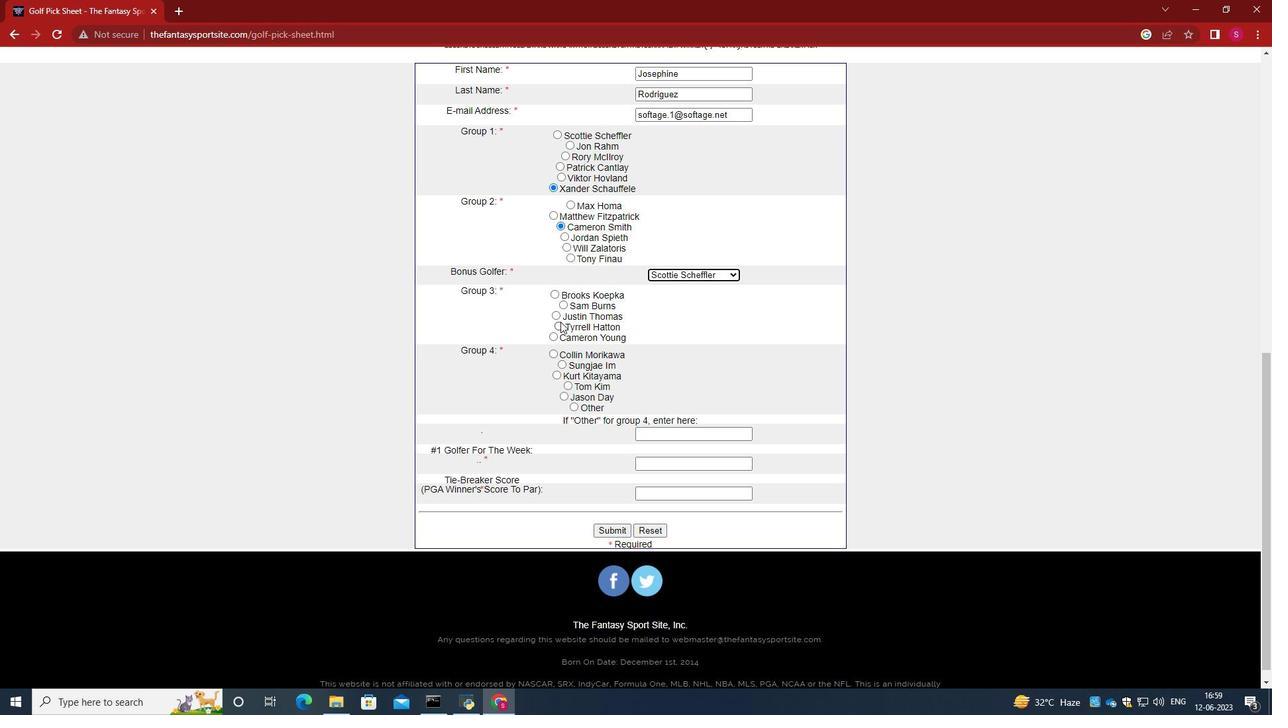 
Action: Mouse moved to (683, 330)
Screenshot: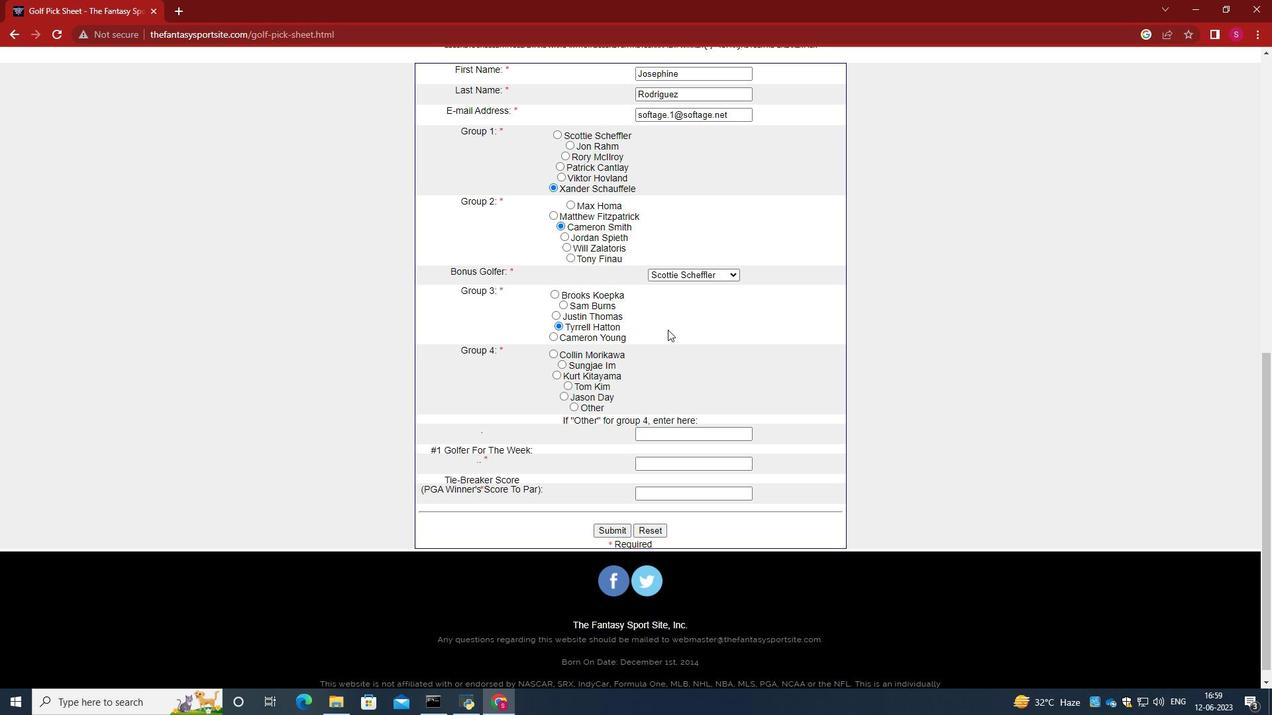 
Action: Mouse scrolled (683, 329) with delta (0, 0)
Screenshot: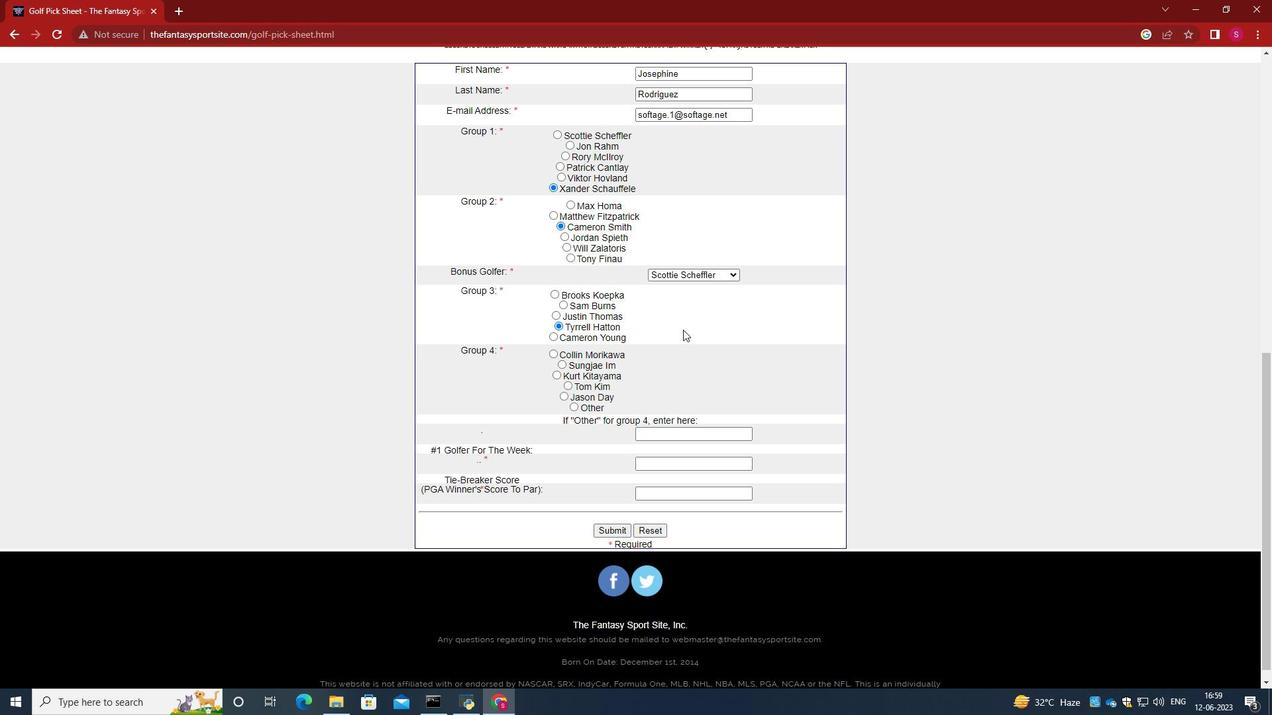 
Action: Mouse moved to (576, 390)
Screenshot: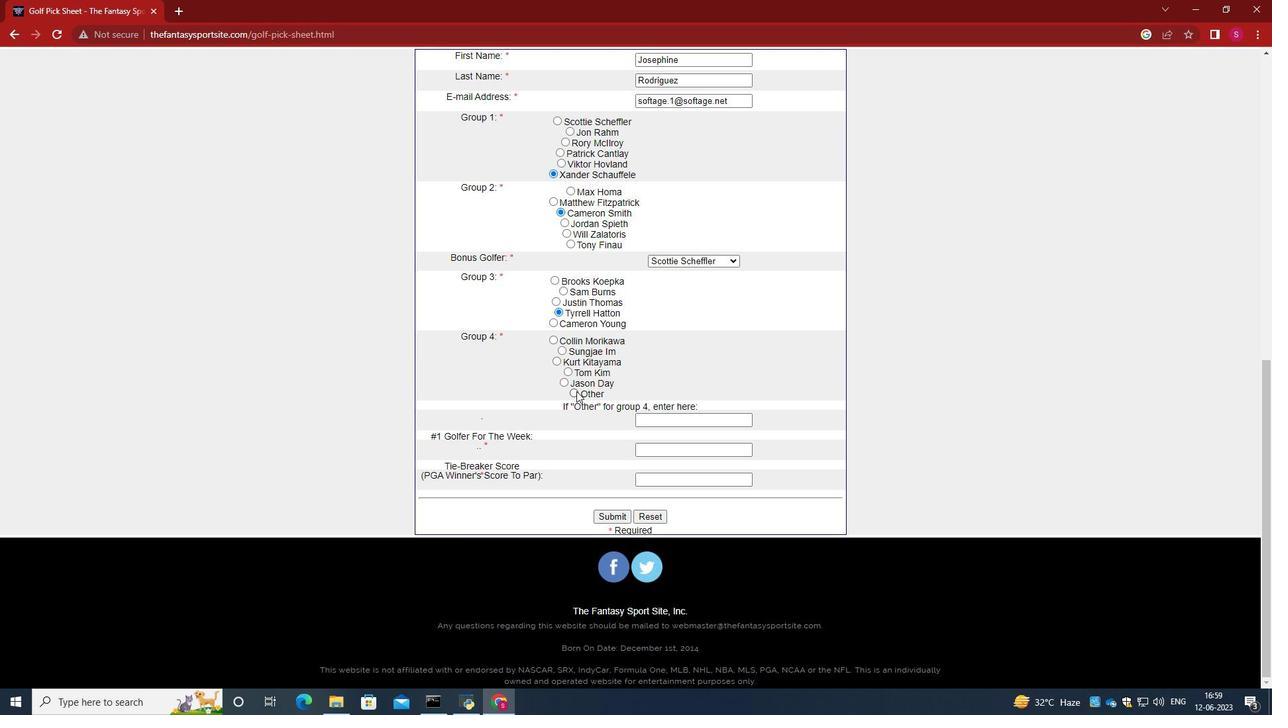 
Action: Mouse pressed left at (576, 390)
Screenshot: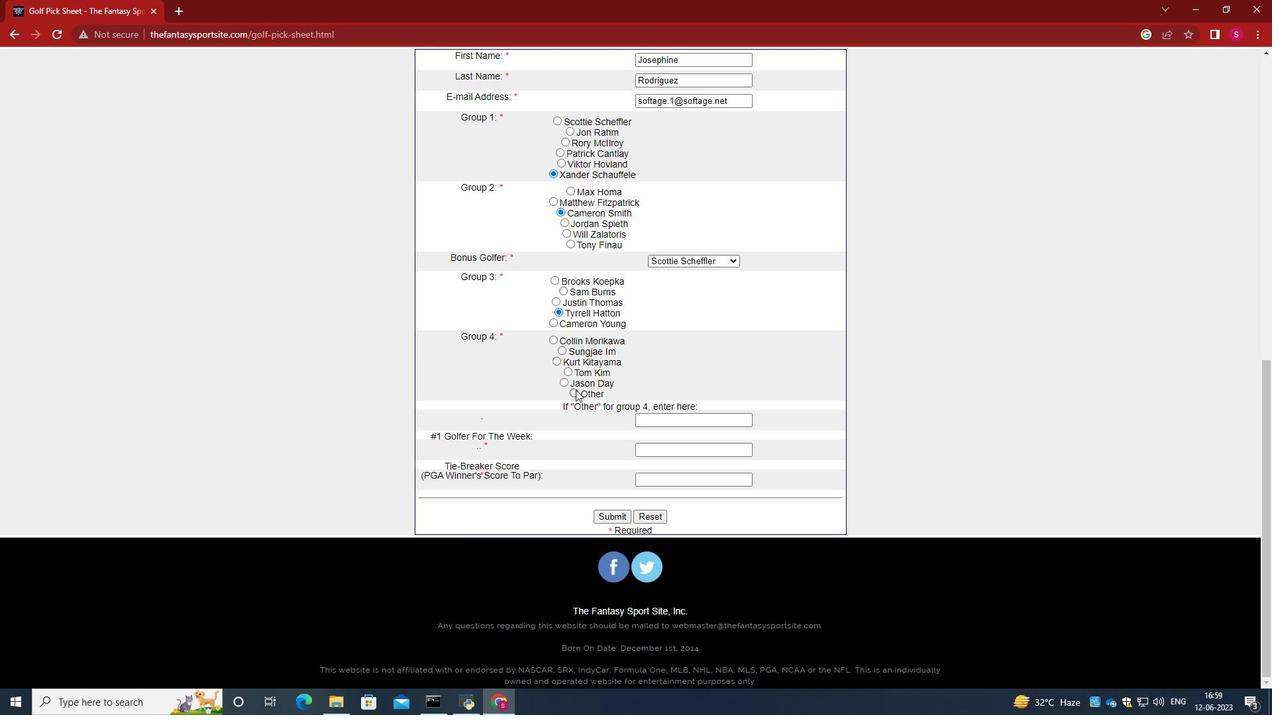 
Action: Mouse moved to (678, 417)
Screenshot: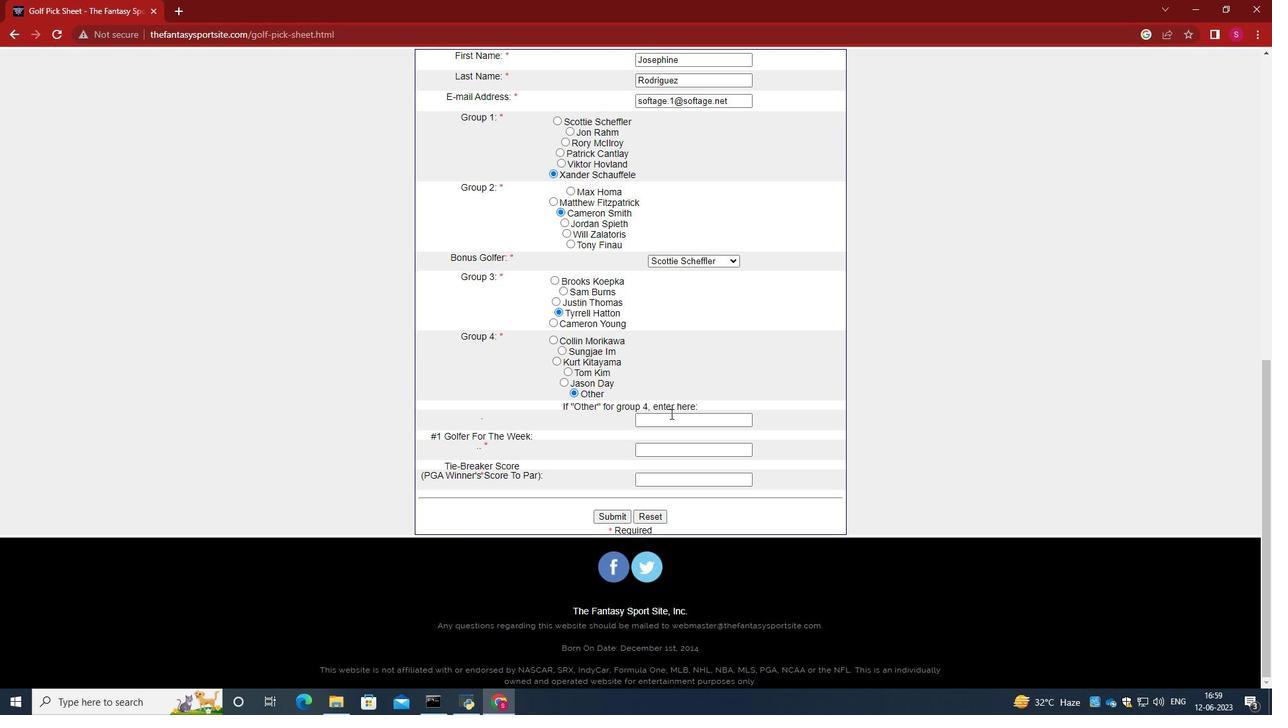 
Action: Mouse pressed left at (678, 417)
Screenshot: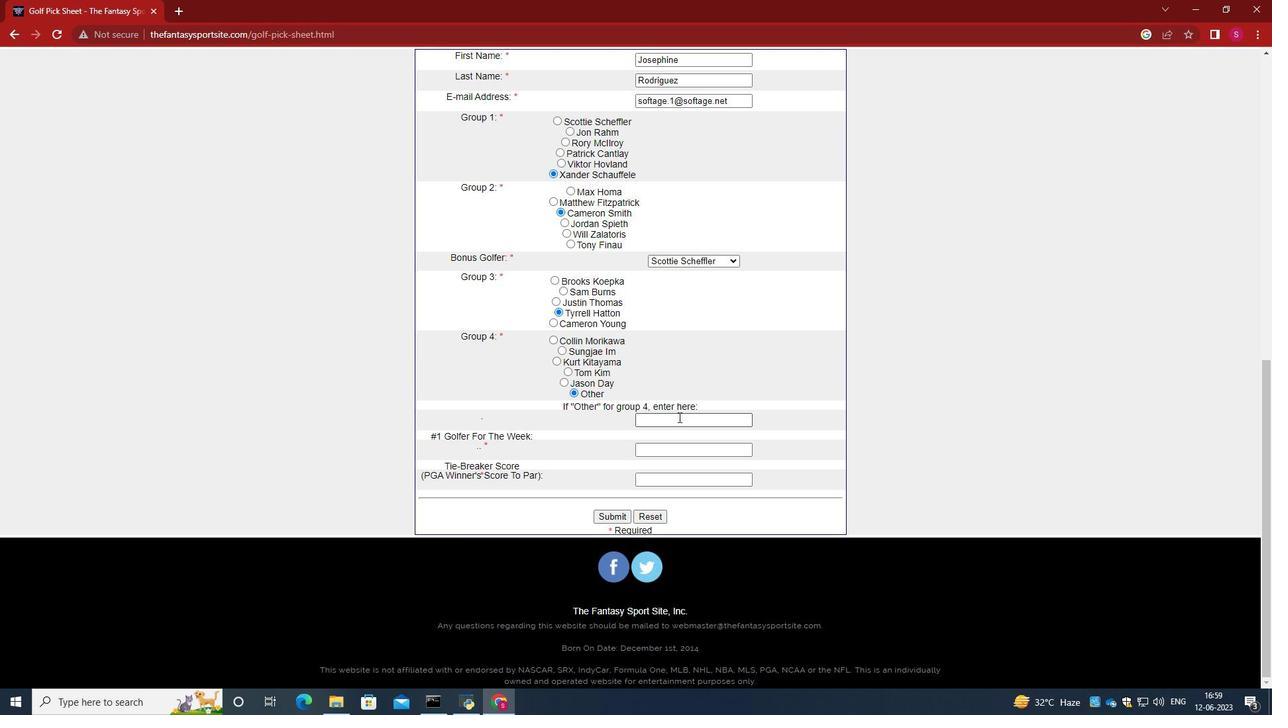 
Action: Key pressed <Key.caps_lock>K<Key.caps_lock>eegan<Key.space><Key.caps_lock>B<Key.caps_lock>radly<Key.tab><Key.caps_lock>S<Key.caps_lock>am<Key.space><Key.caps_lock>B<Key.caps_lock>urns<Key.caps_lock><Key.tab>0
Screenshot: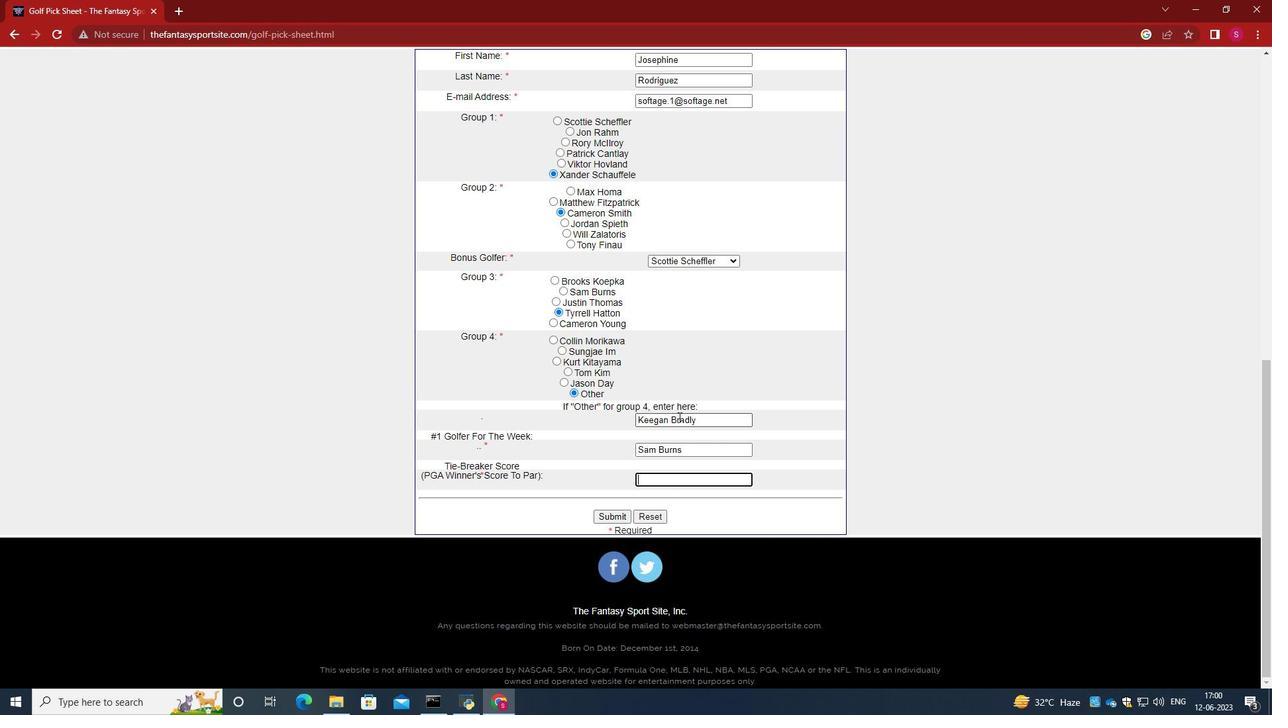 
Action: Mouse moved to (621, 519)
Screenshot: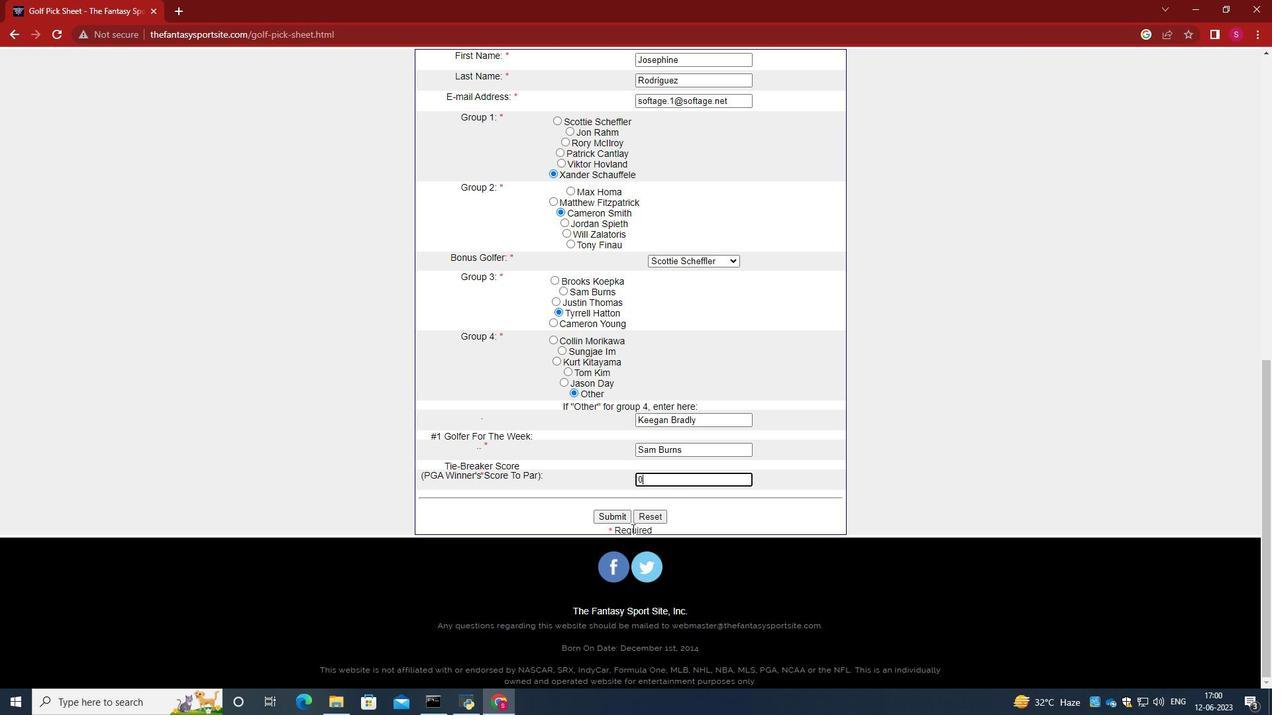
Action: Mouse pressed left at (621, 519)
Screenshot: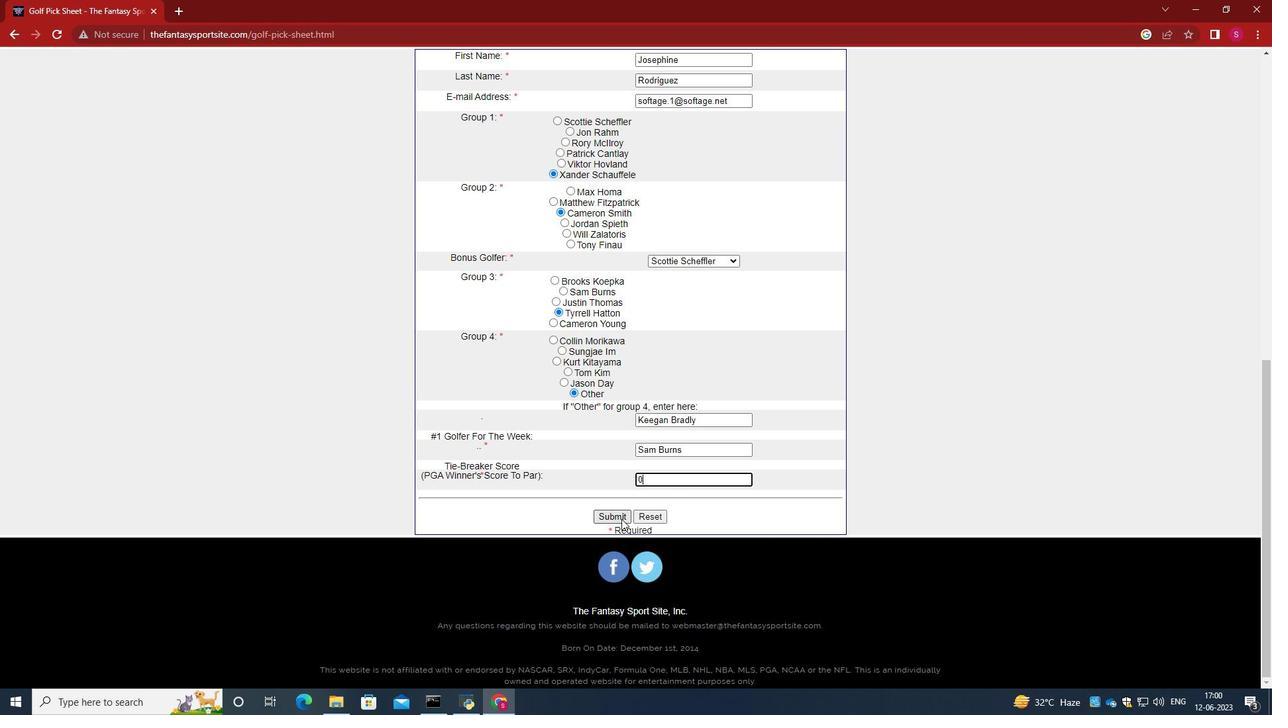 
Action: Mouse moved to (658, 505)
Screenshot: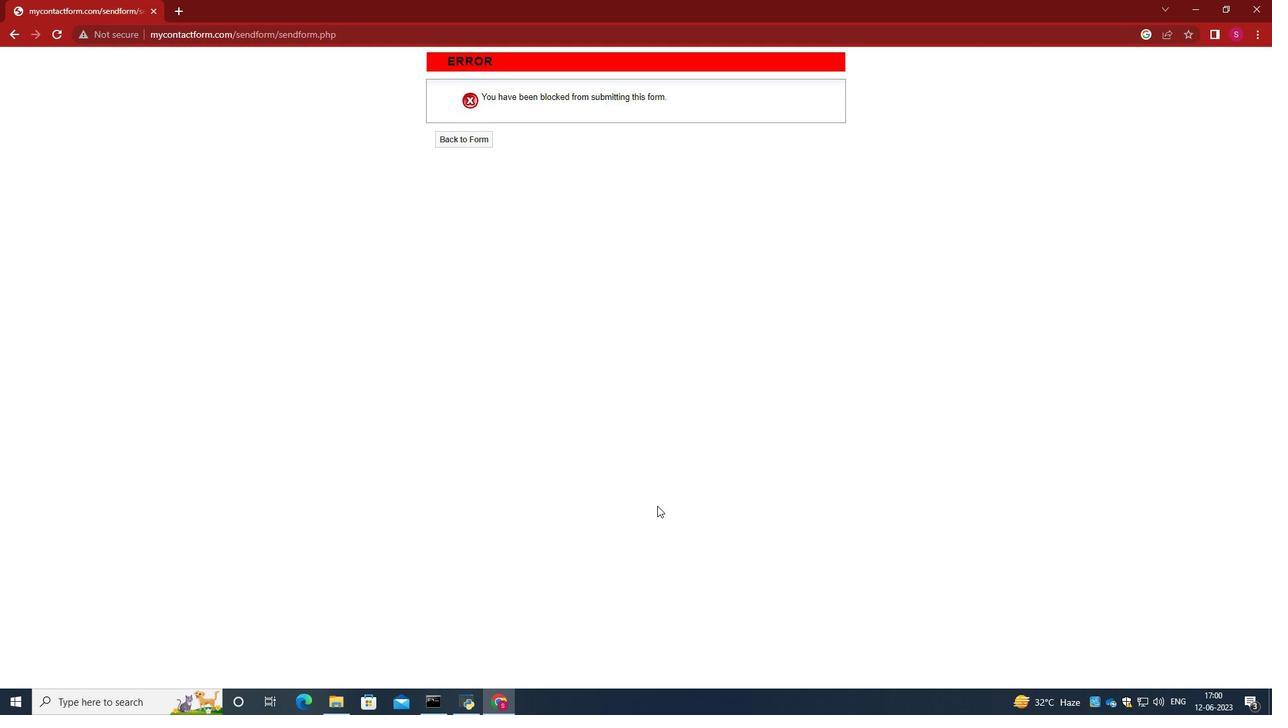 
